 Task: Put "Image E" in and failure is - not an option in Landscape of Adrenaline Trailer
Action: Mouse pressed left at (164, 75)
Screenshot: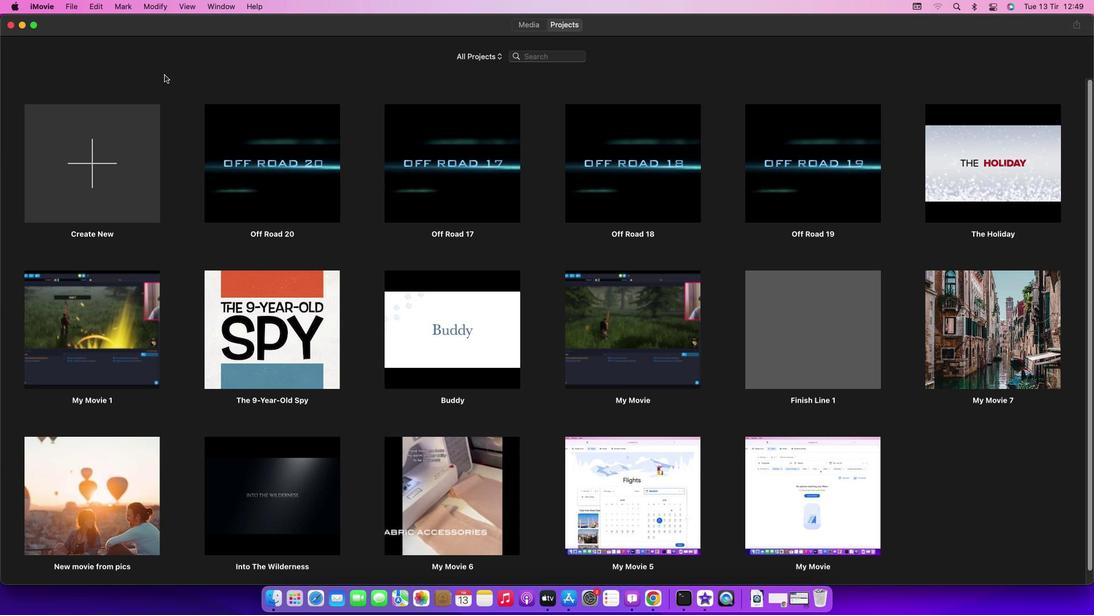 
Action: Mouse moved to (68, 8)
Screenshot: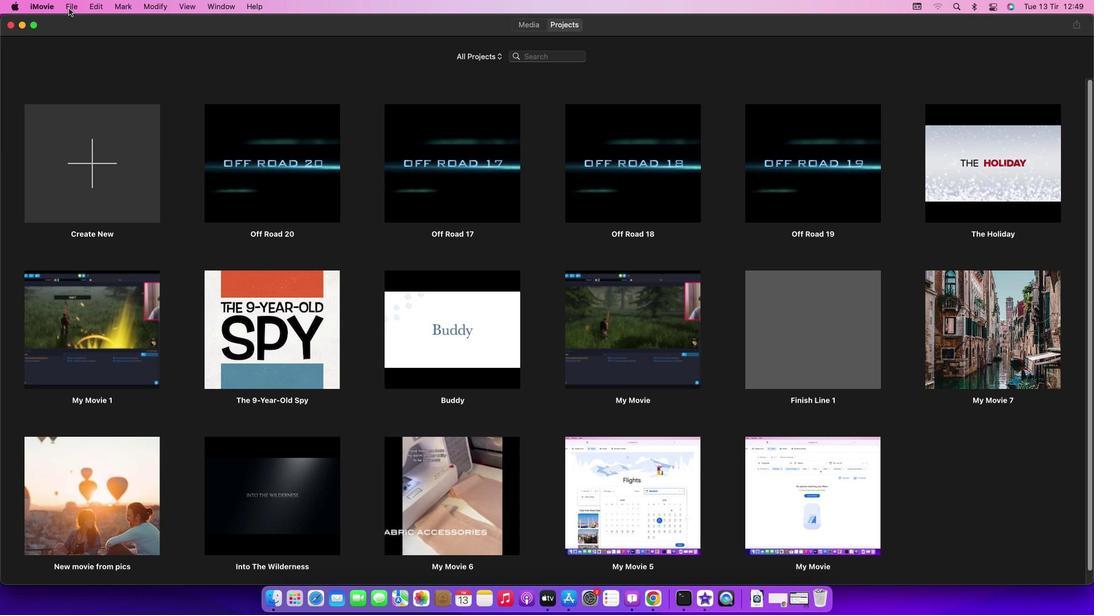 
Action: Mouse pressed left at (68, 8)
Screenshot: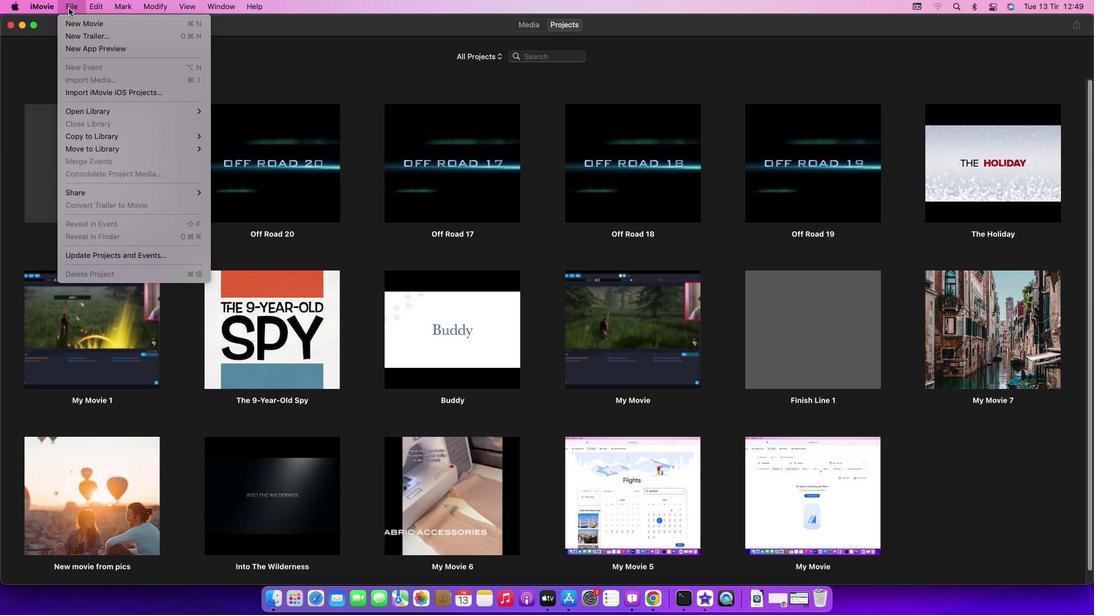 
Action: Mouse moved to (96, 35)
Screenshot: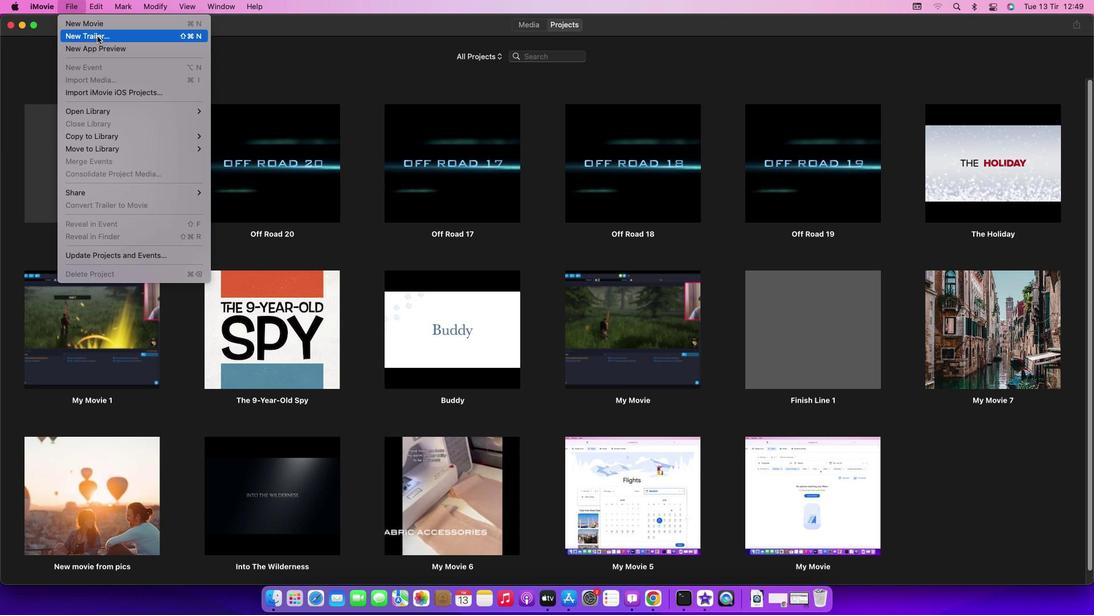 
Action: Mouse pressed left at (96, 35)
Screenshot: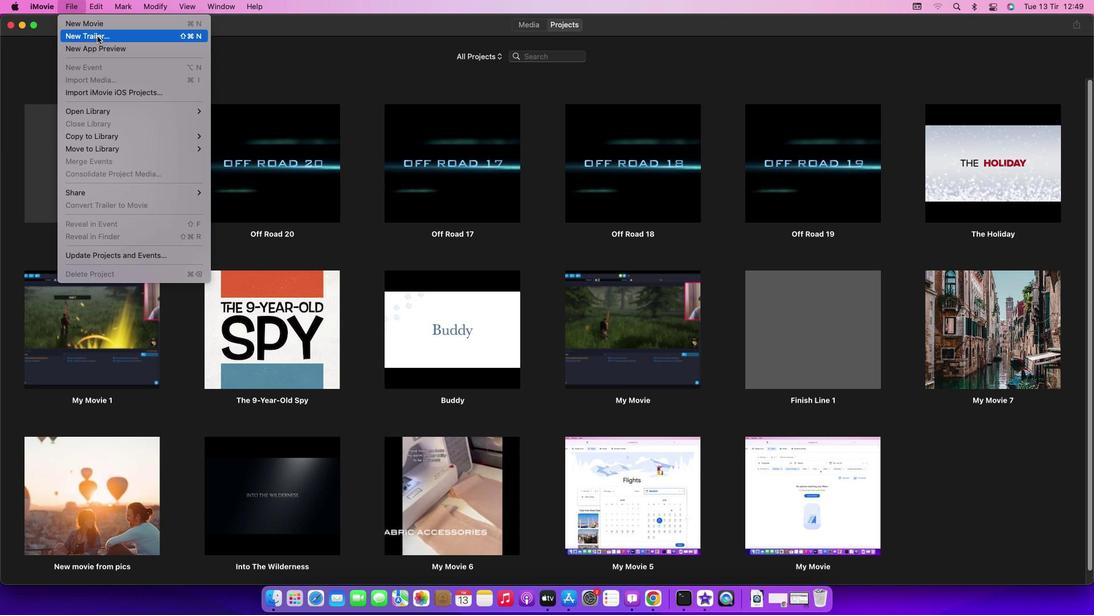 
Action: Mouse moved to (640, 323)
Screenshot: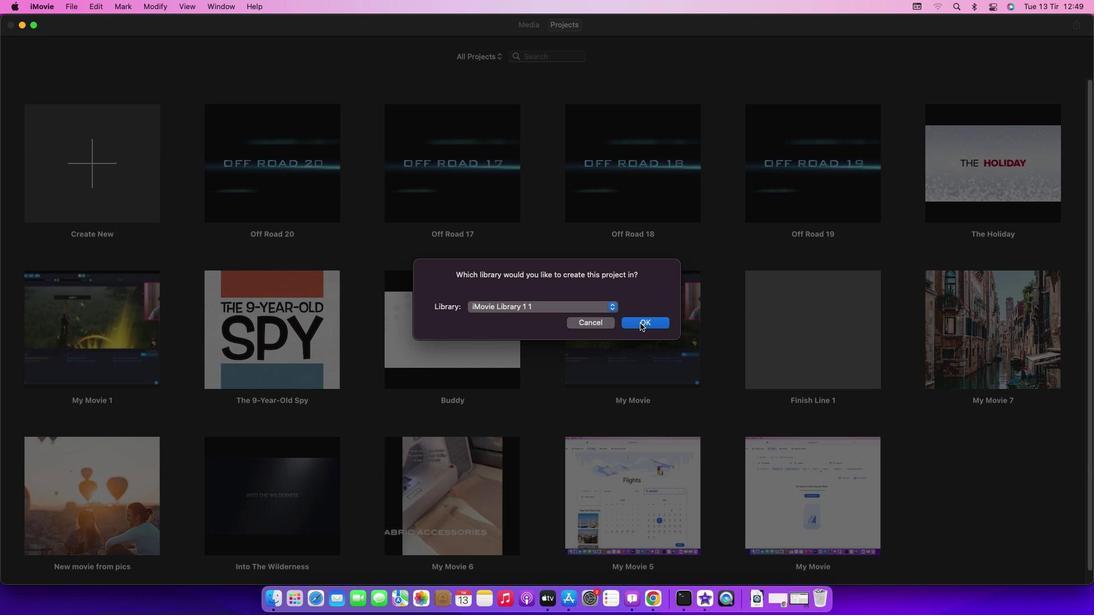 
Action: Mouse pressed left at (640, 323)
Screenshot: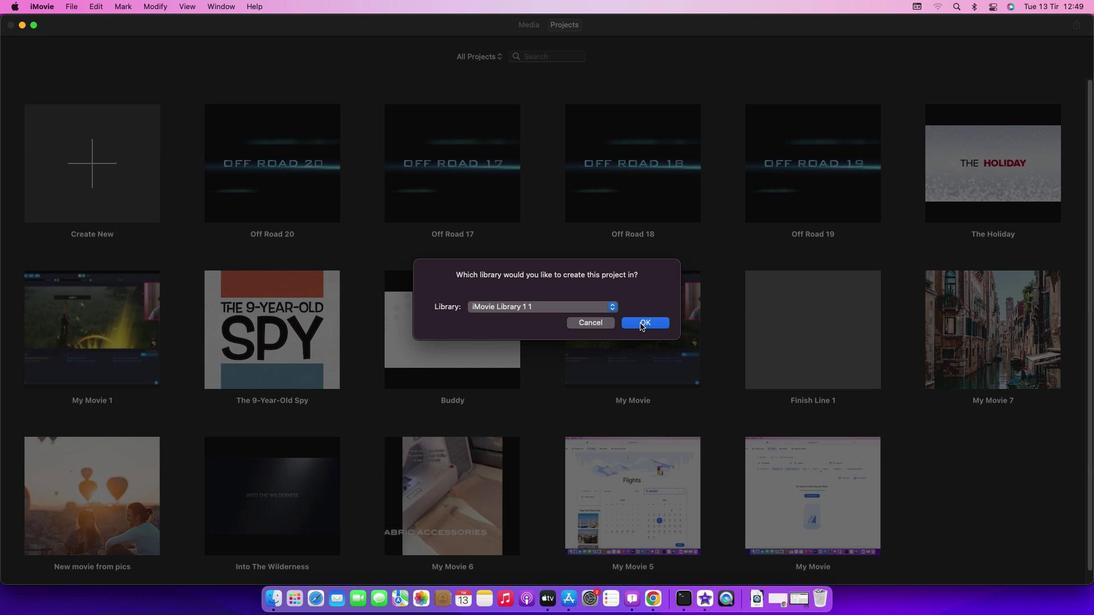 
Action: Mouse moved to (557, 249)
Screenshot: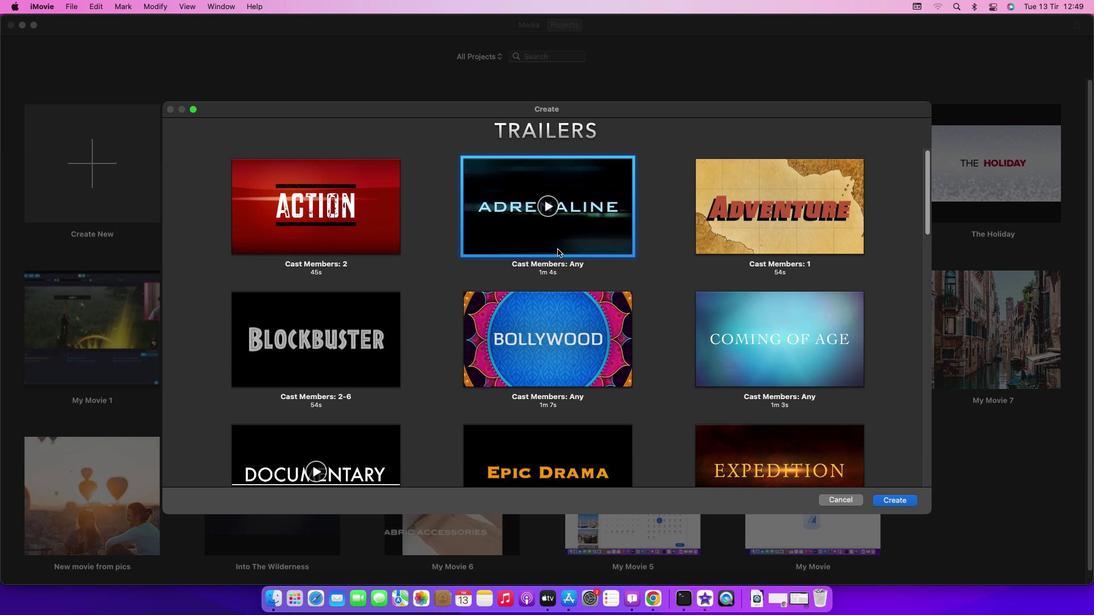 
Action: Mouse pressed left at (557, 249)
Screenshot: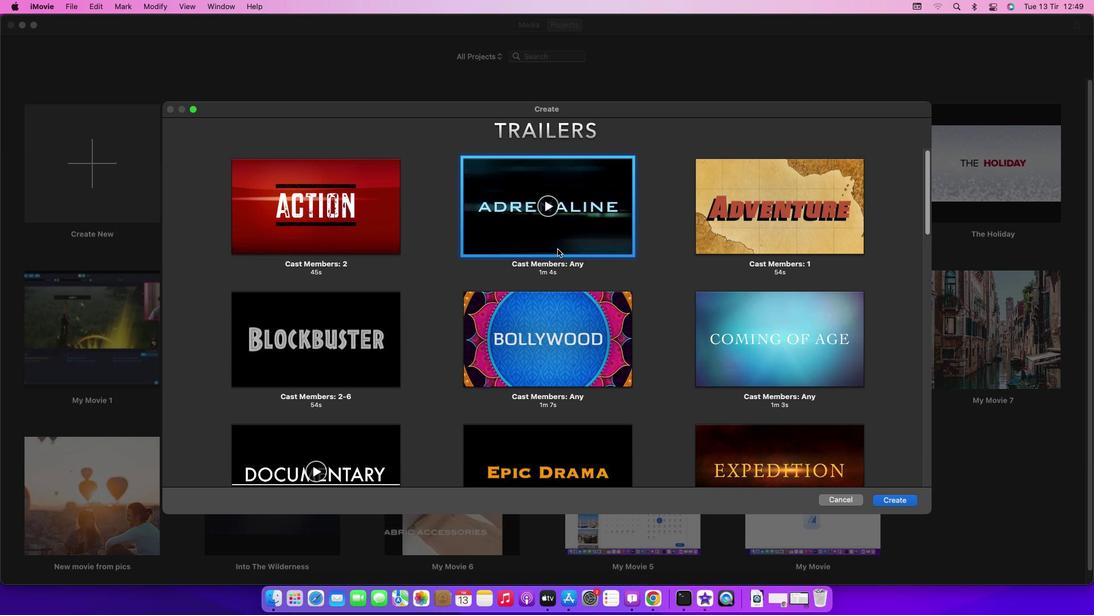 
Action: Mouse moved to (899, 500)
Screenshot: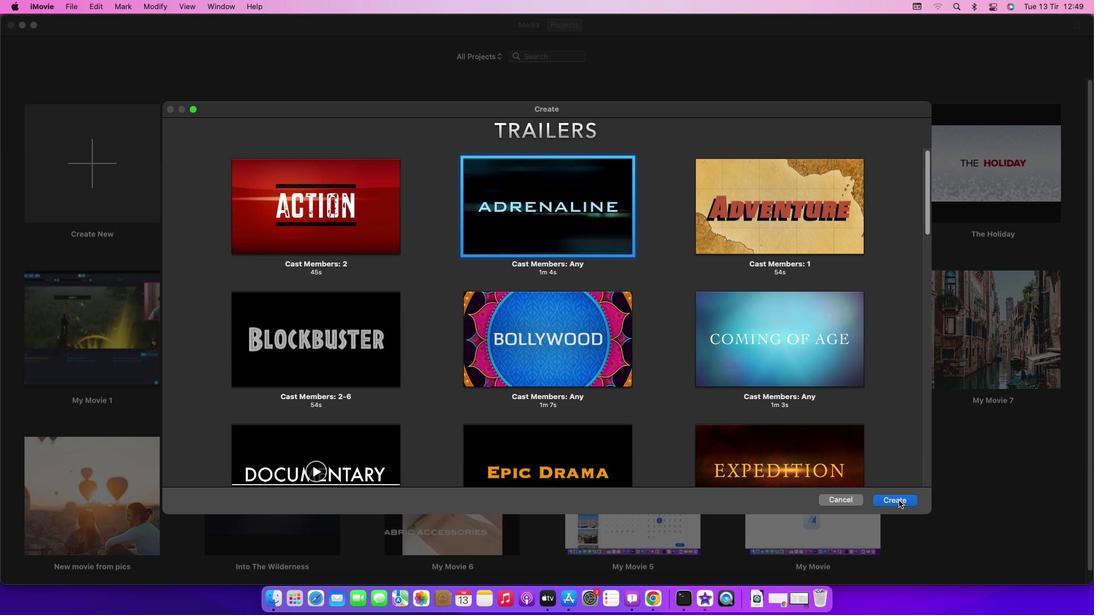 
Action: Mouse pressed left at (899, 500)
Screenshot: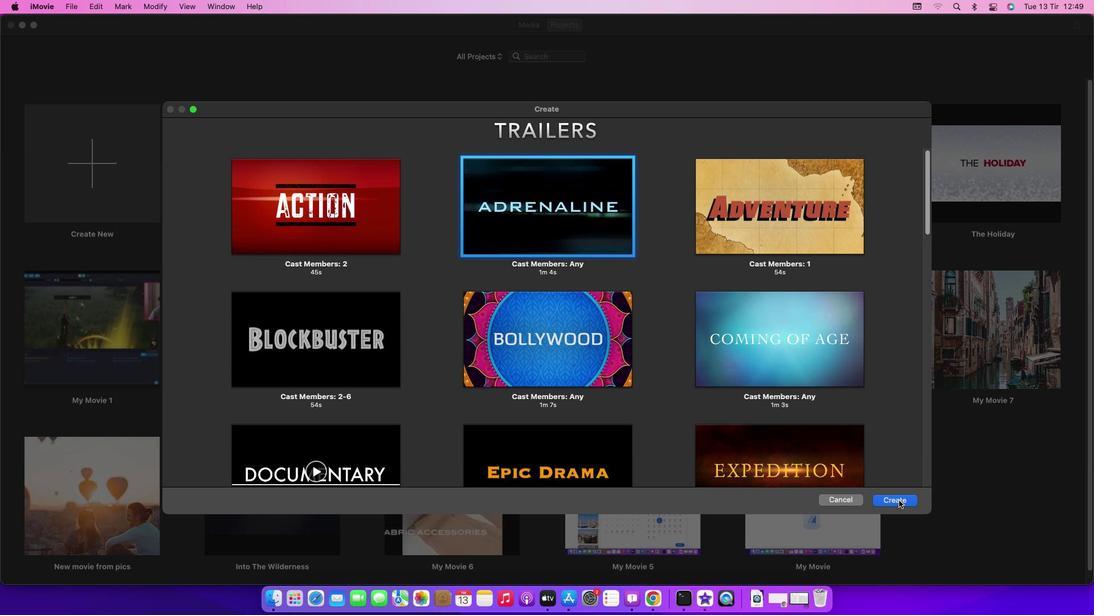 
Action: Mouse moved to (541, 338)
Screenshot: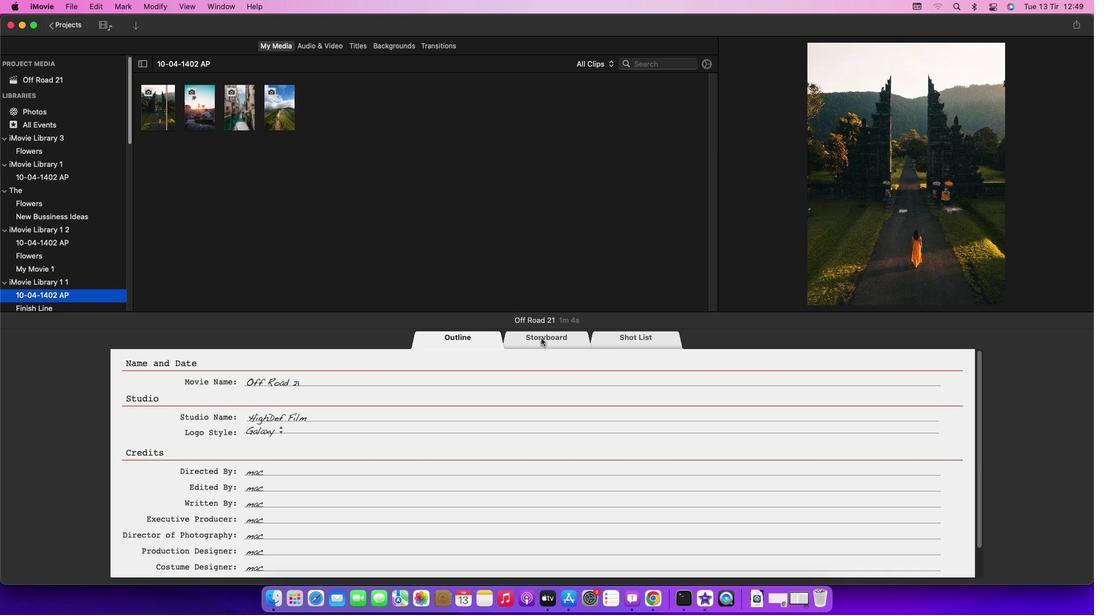 
Action: Mouse pressed left at (541, 338)
Screenshot: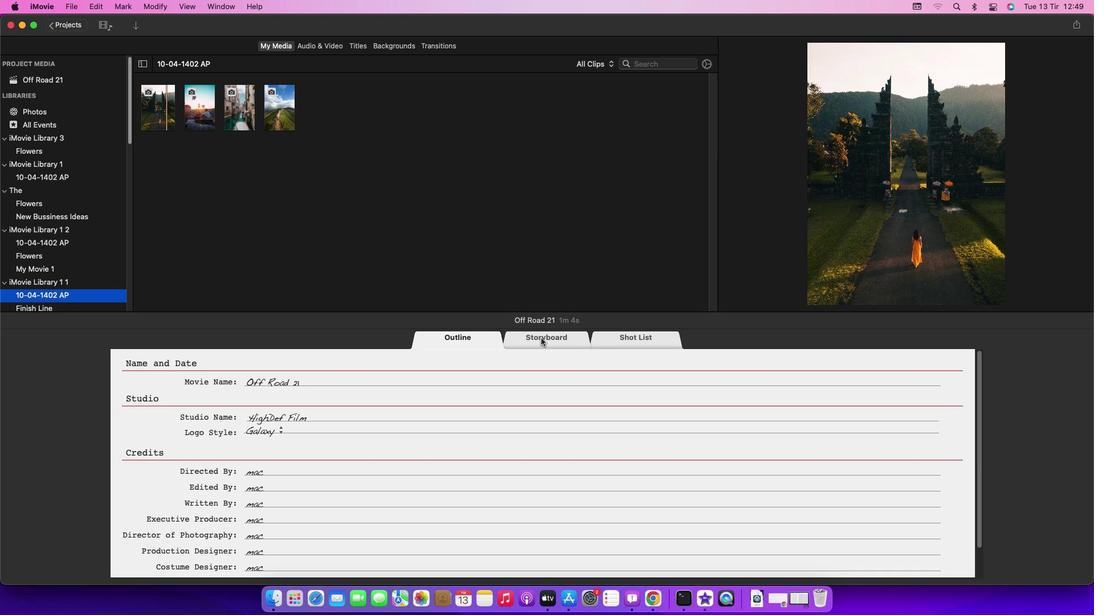 
Action: Mouse pressed left at (541, 338)
Screenshot: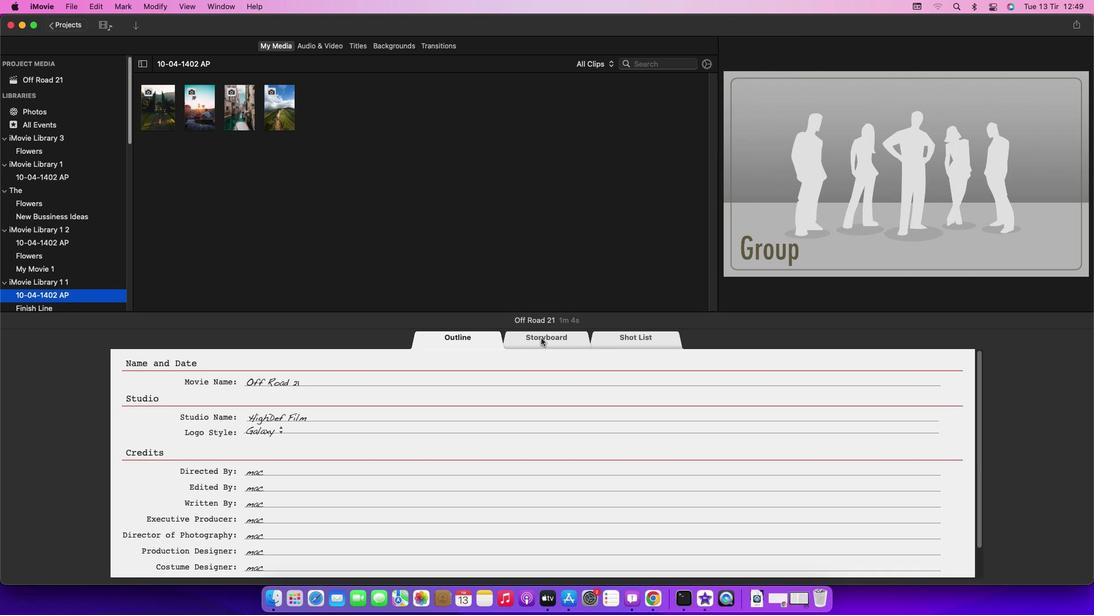 
Action: Mouse moved to (471, 439)
Screenshot: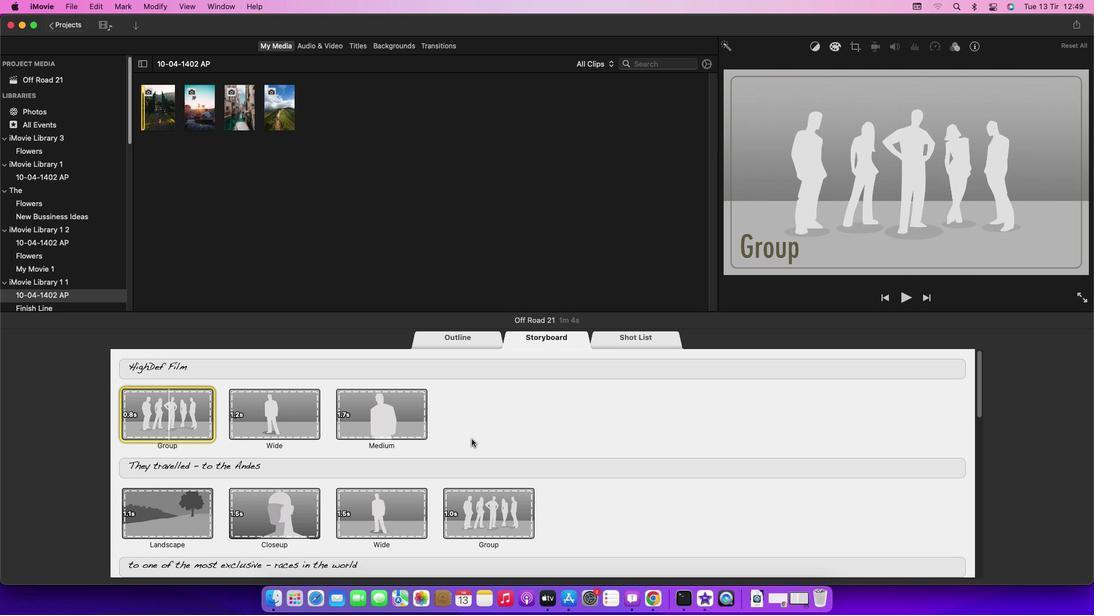
Action: Mouse scrolled (471, 439) with delta (0, 0)
Screenshot: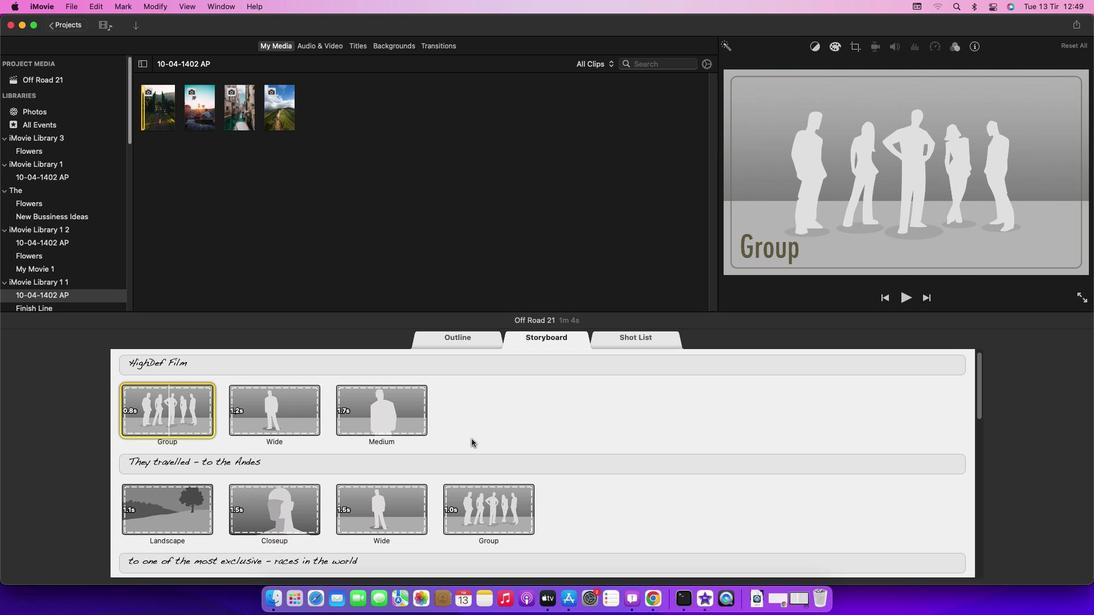
Action: Mouse scrolled (471, 439) with delta (0, 0)
Screenshot: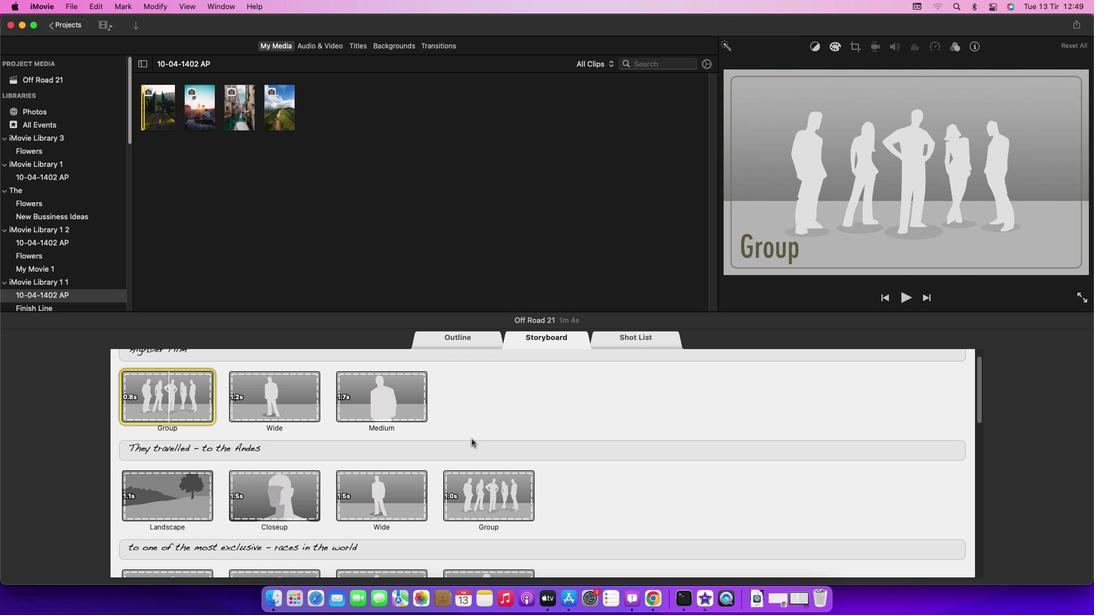 
Action: Mouse scrolled (471, 439) with delta (0, -1)
Screenshot: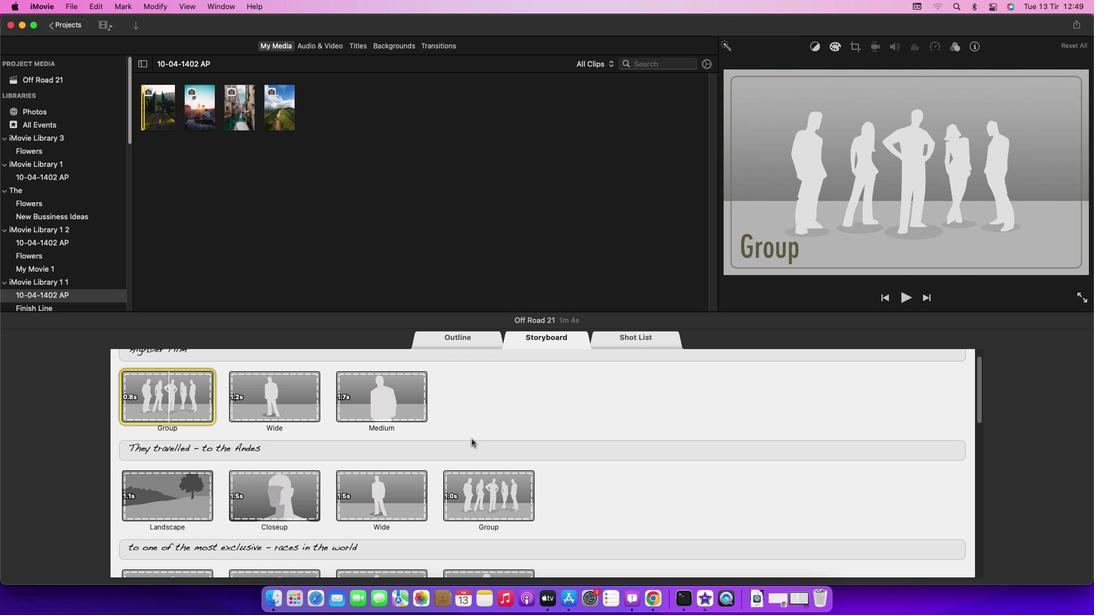 
Action: Mouse scrolled (471, 439) with delta (0, -1)
Screenshot: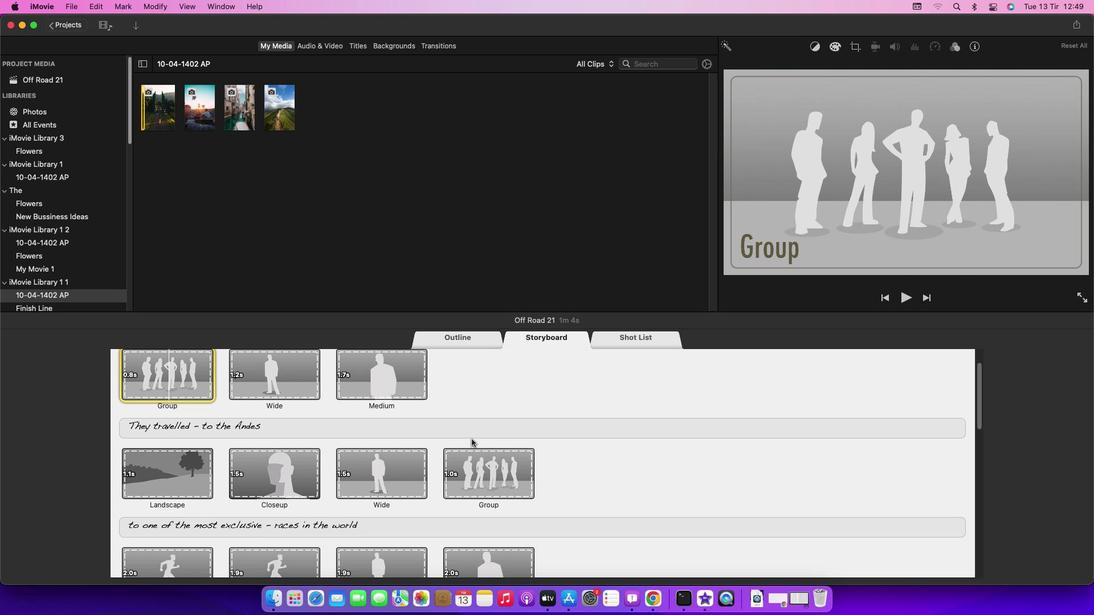 
Action: Mouse scrolled (471, 439) with delta (0, 0)
Screenshot: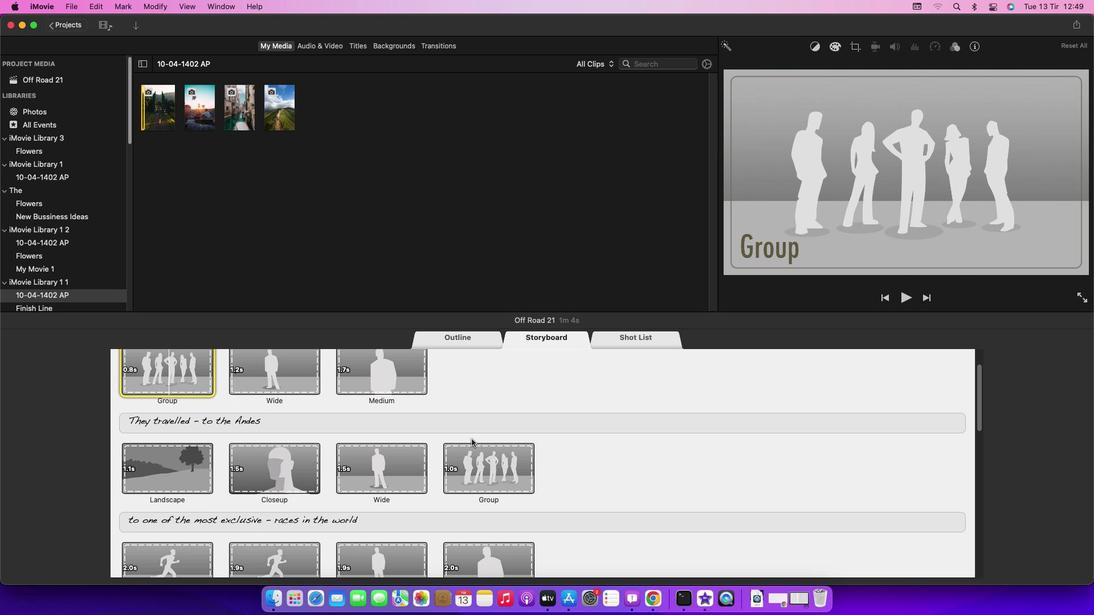 
Action: Mouse scrolled (471, 439) with delta (0, 0)
Screenshot: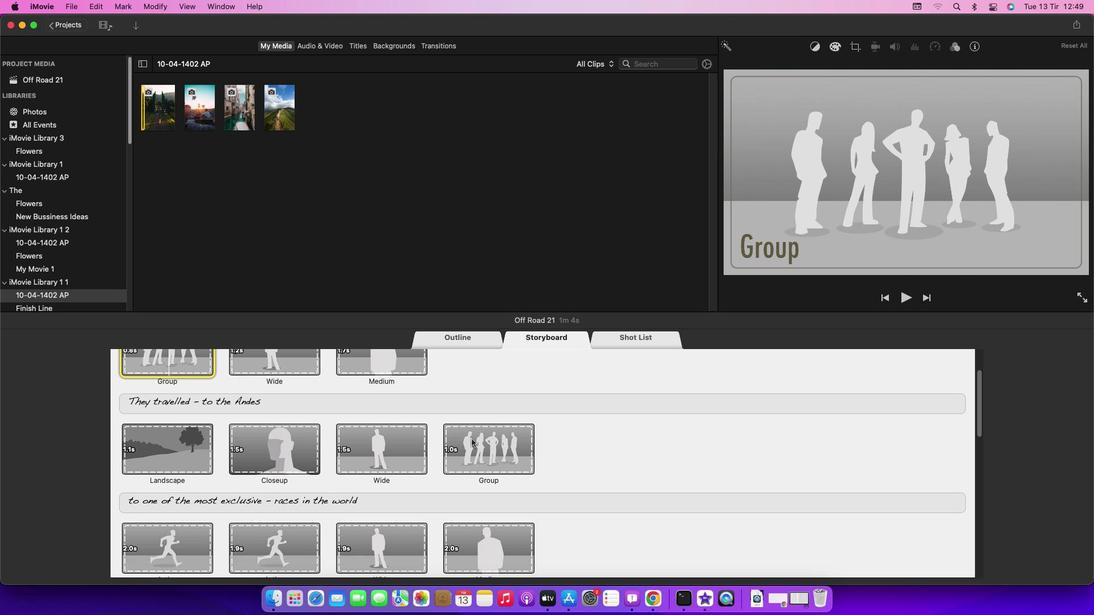 
Action: Mouse scrolled (471, 439) with delta (0, -1)
Screenshot: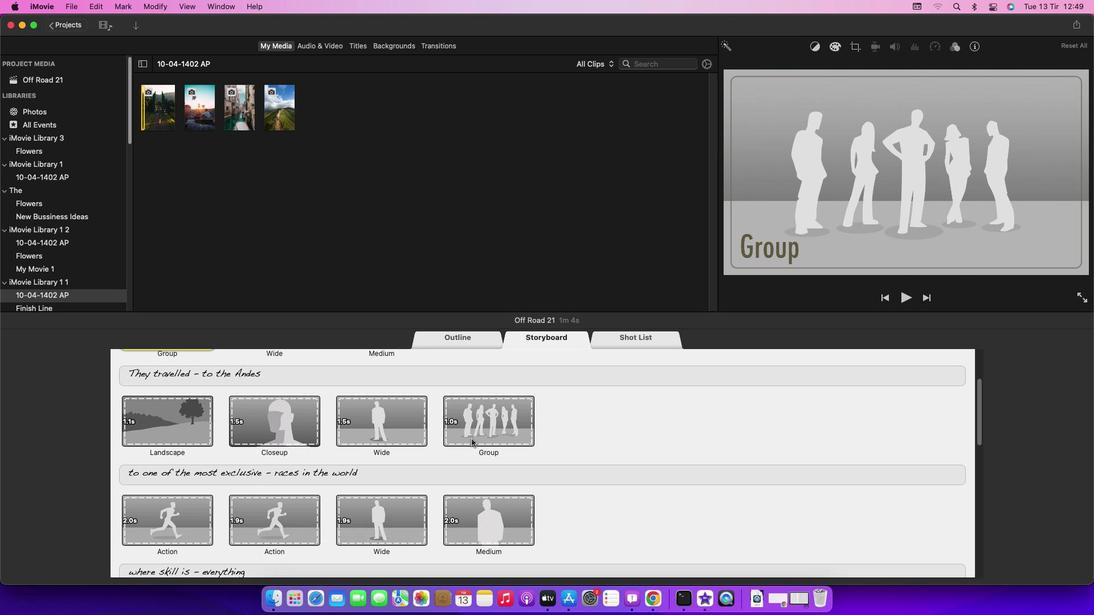 
Action: Mouse scrolled (471, 439) with delta (0, -2)
Screenshot: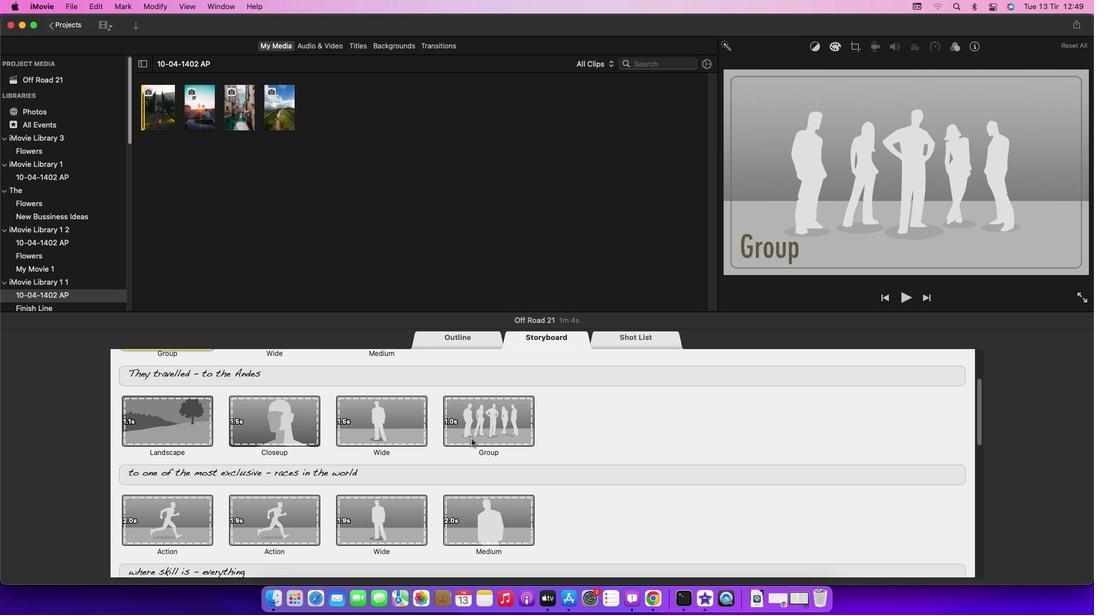 
Action: Mouse scrolled (471, 439) with delta (0, 0)
Screenshot: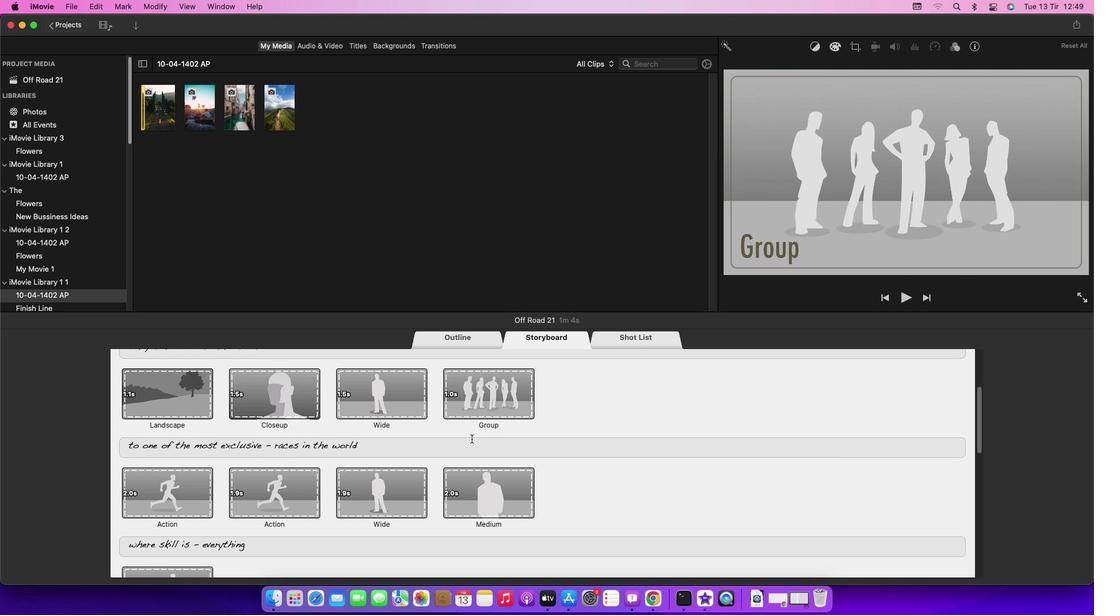 
Action: Mouse scrolled (471, 439) with delta (0, 0)
Screenshot: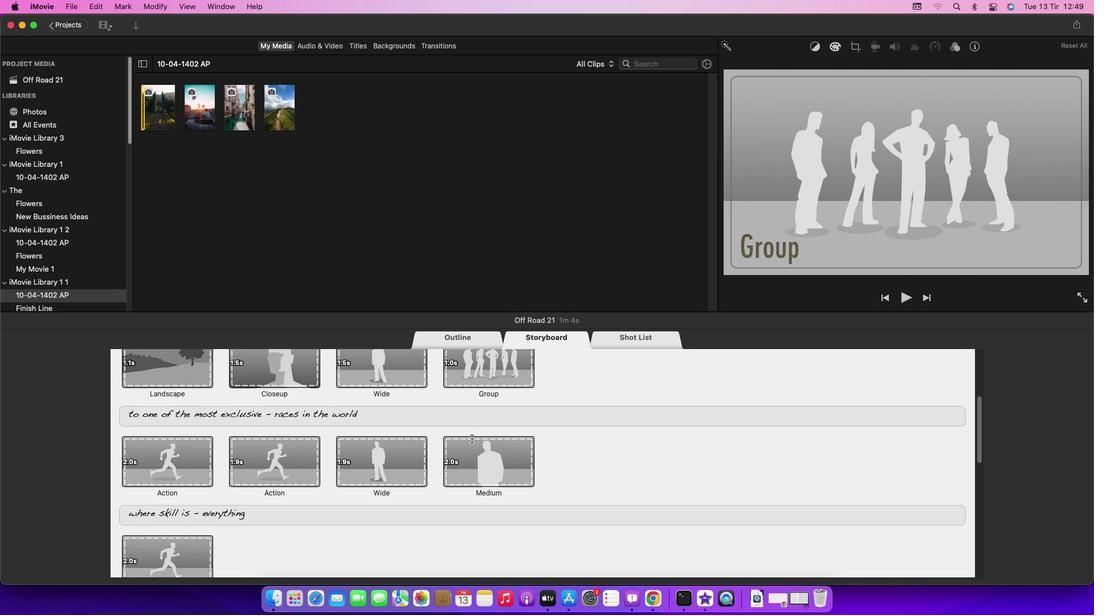 
Action: Mouse scrolled (471, 439) with delta (0, -1)
Screenshot: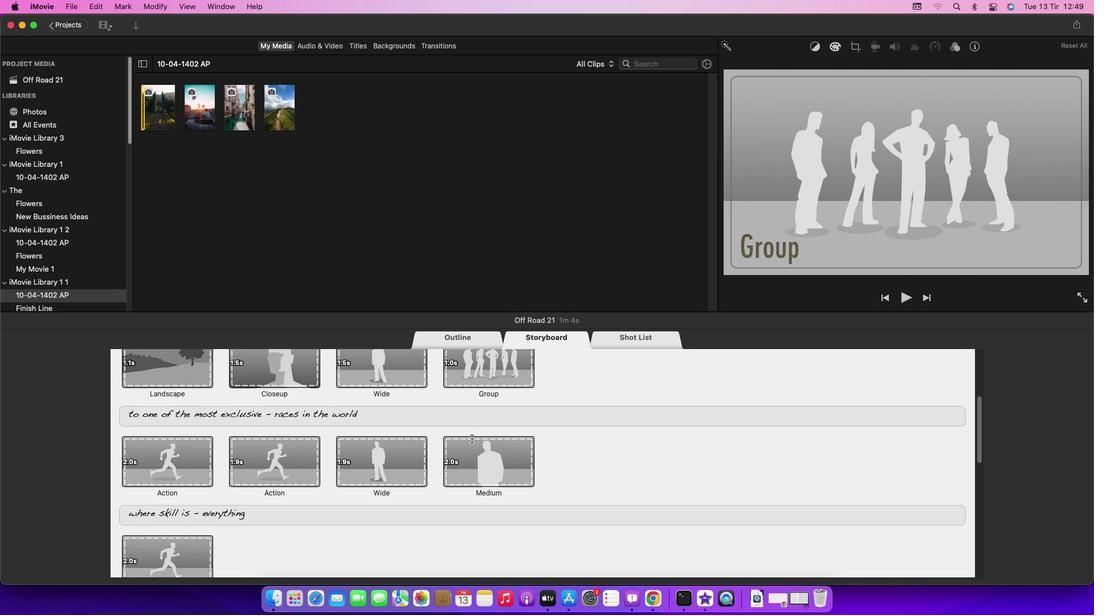 
Action: Mouse scrolled (471, 439) with delta (0, -2)
Screenshot: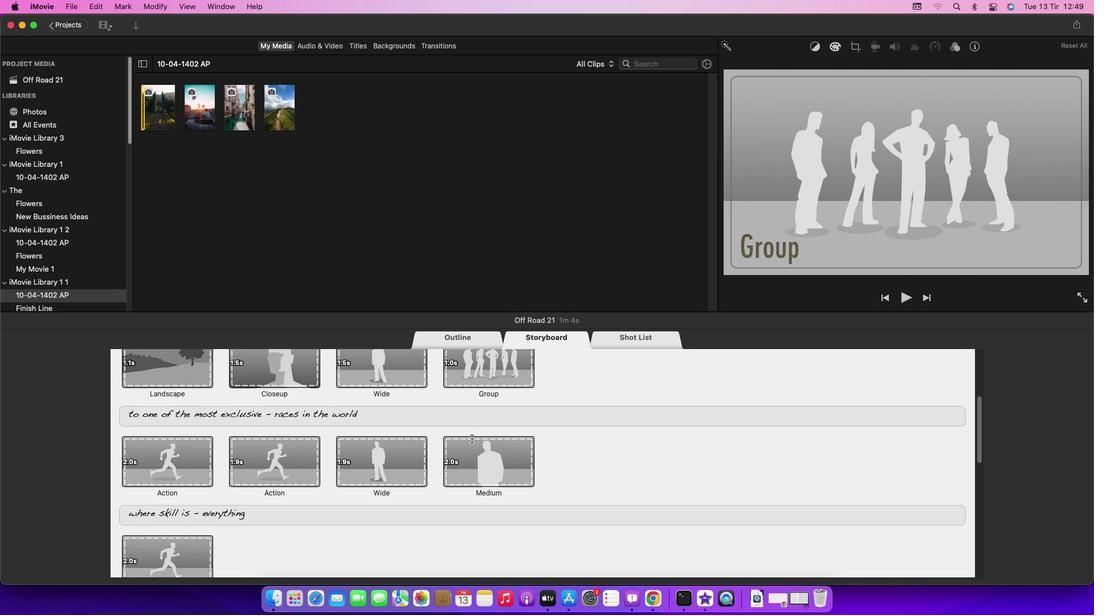 
Action: Mouse scrolled (471, 439) with delta (0, -2)
Screenshot: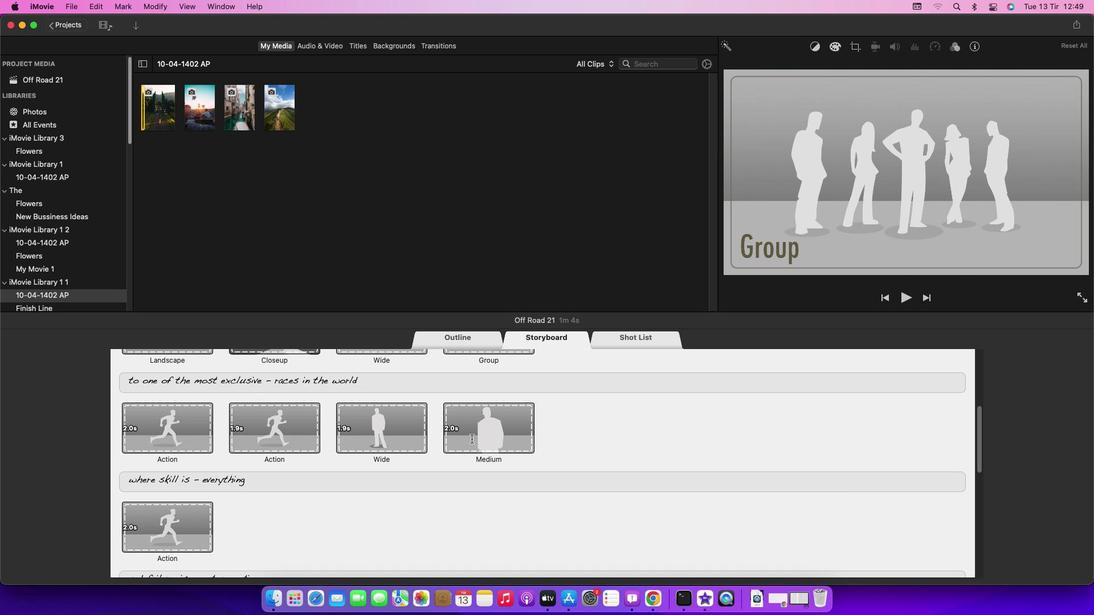 
Action: Mouse scrolled (471, 439) with delta (0, 0)
Screenshot: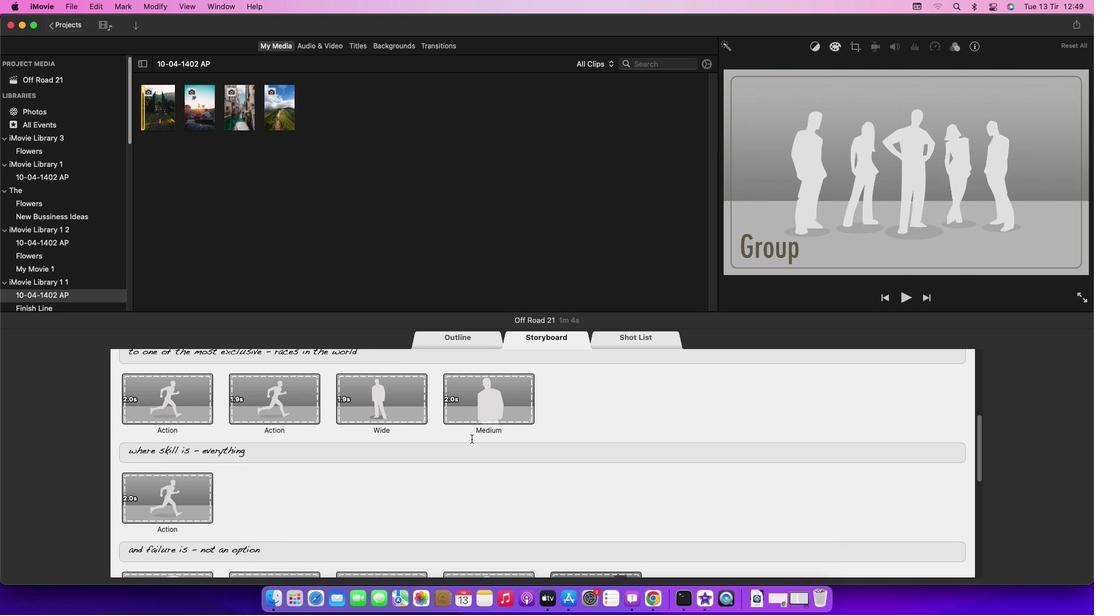 
Action: Mouse scrolled (471, 439) with delta (0, 0)
Screenshot: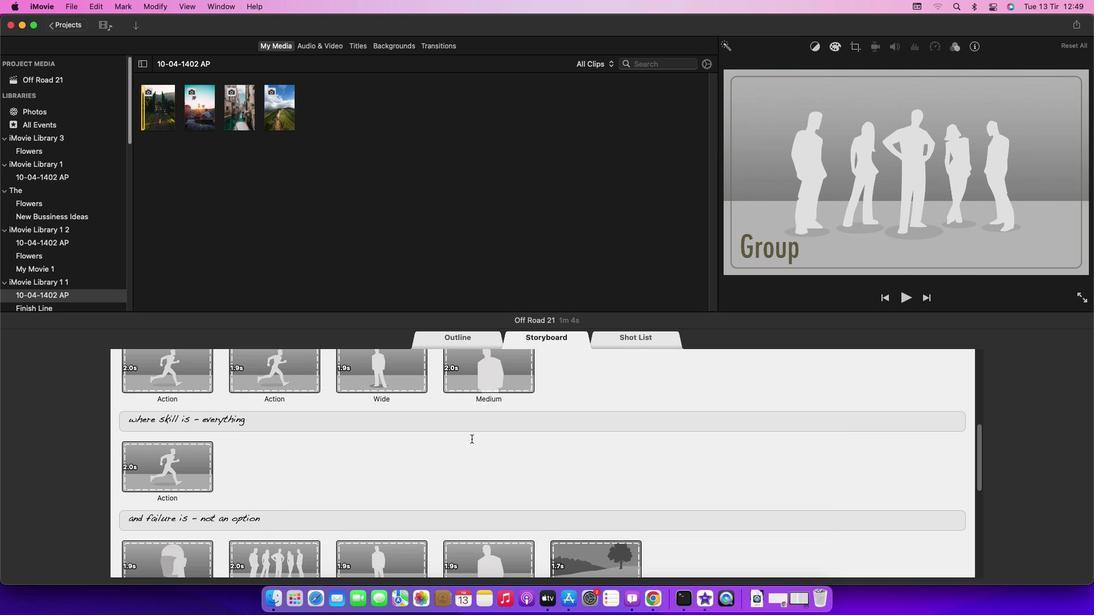
Action: Mouse scrolled (471, 439) with delta (0, -1)
Screenshot: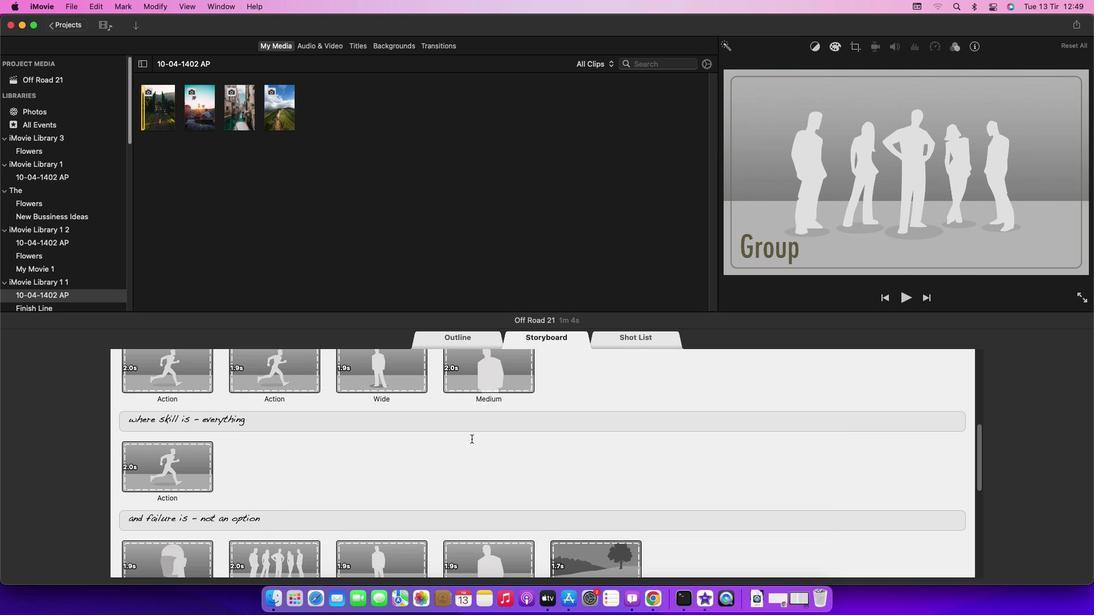 
Action: Mouse scrolled (471, 439) with delta (0, -2)
Screenshot: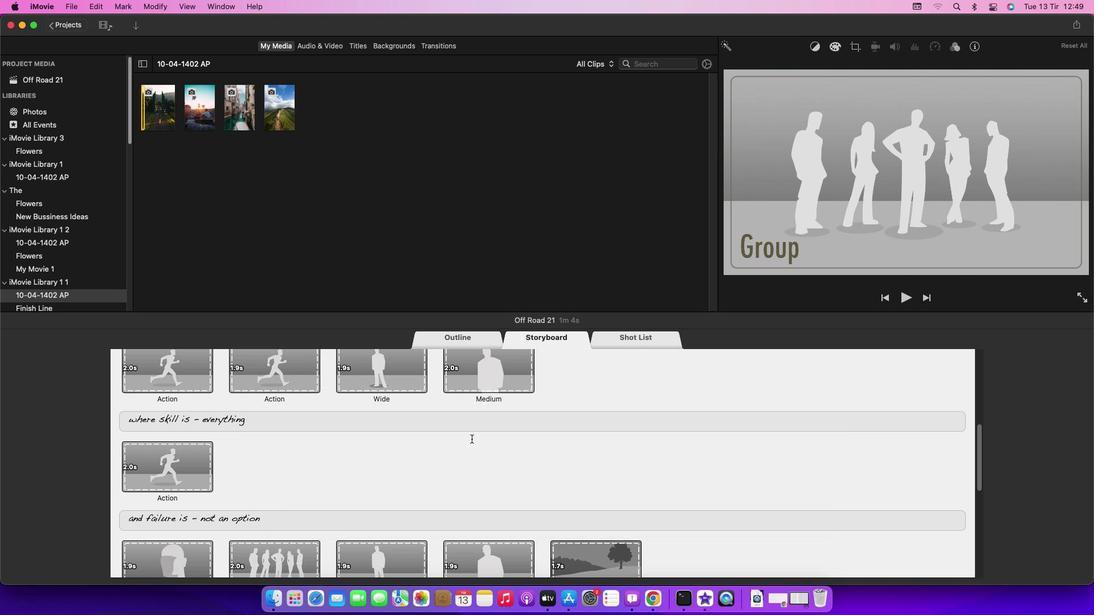 
Action: Mouse scrolled (471, 439) with delta (0, -2)
Screenshot: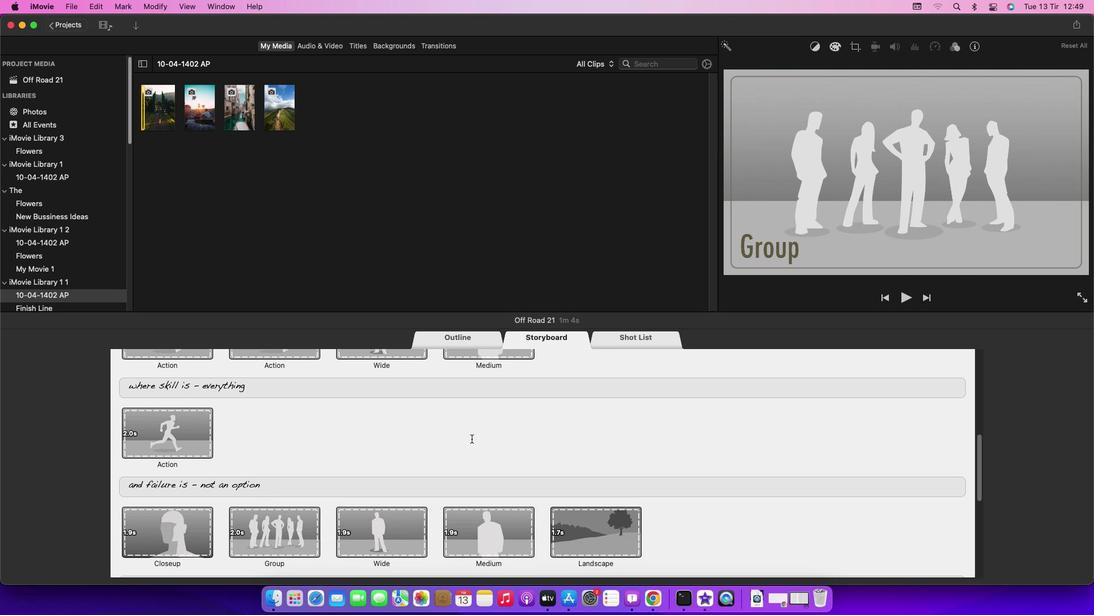 
Action: Mouse scrolled (471, 439) with delta (0, 0)
Screenshot: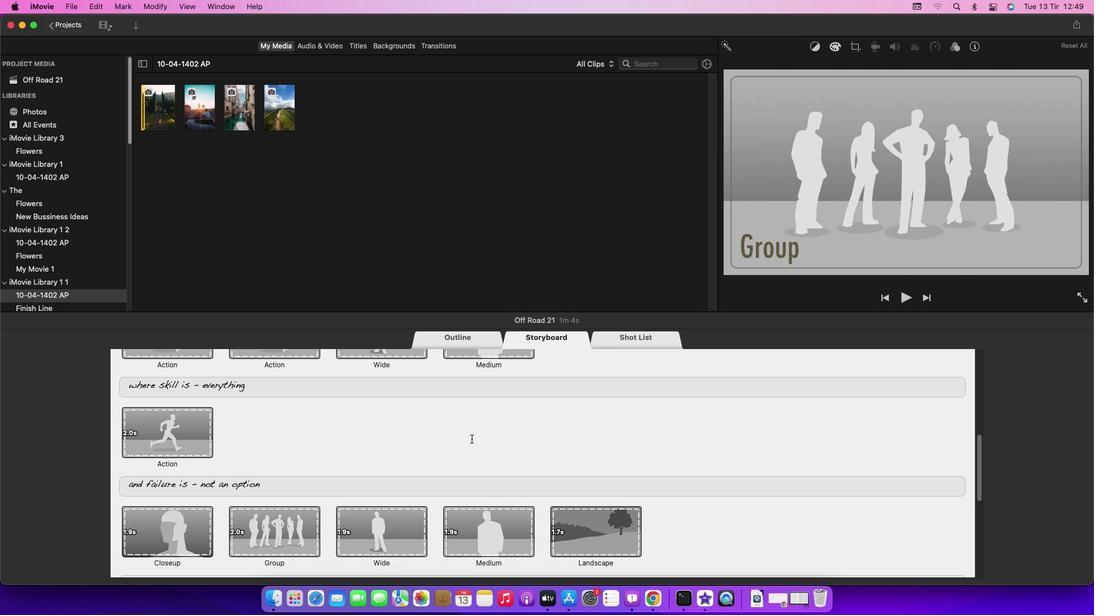 
Action: Mouse scrolled (471, 439) with delta (0, 0)
Screenshot: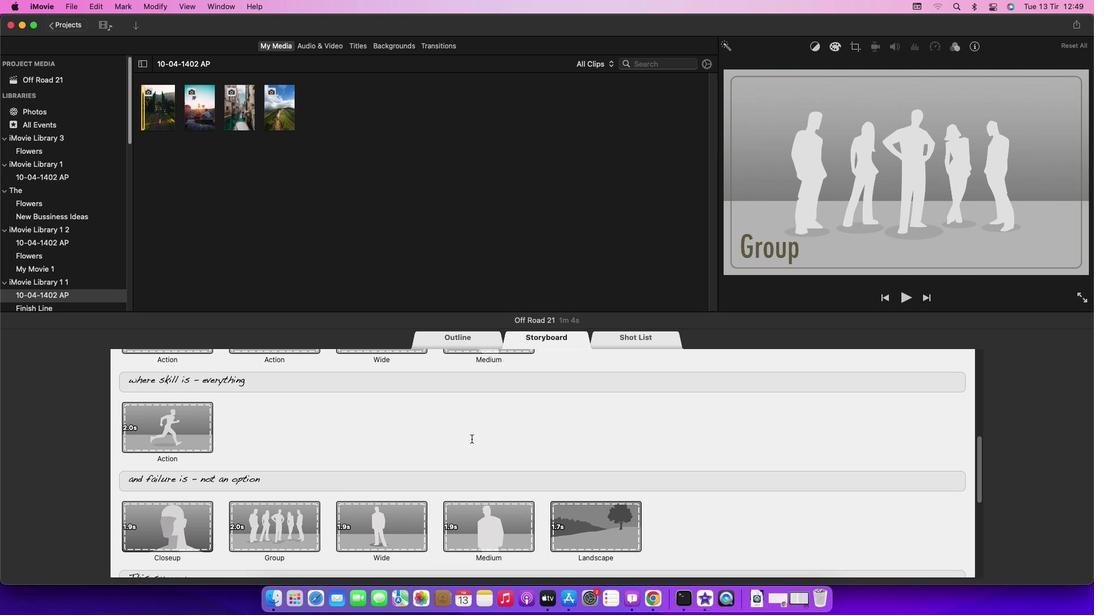 
Action: Mouse scrolled (471, 439) with delta (0, 0)
Screenshot: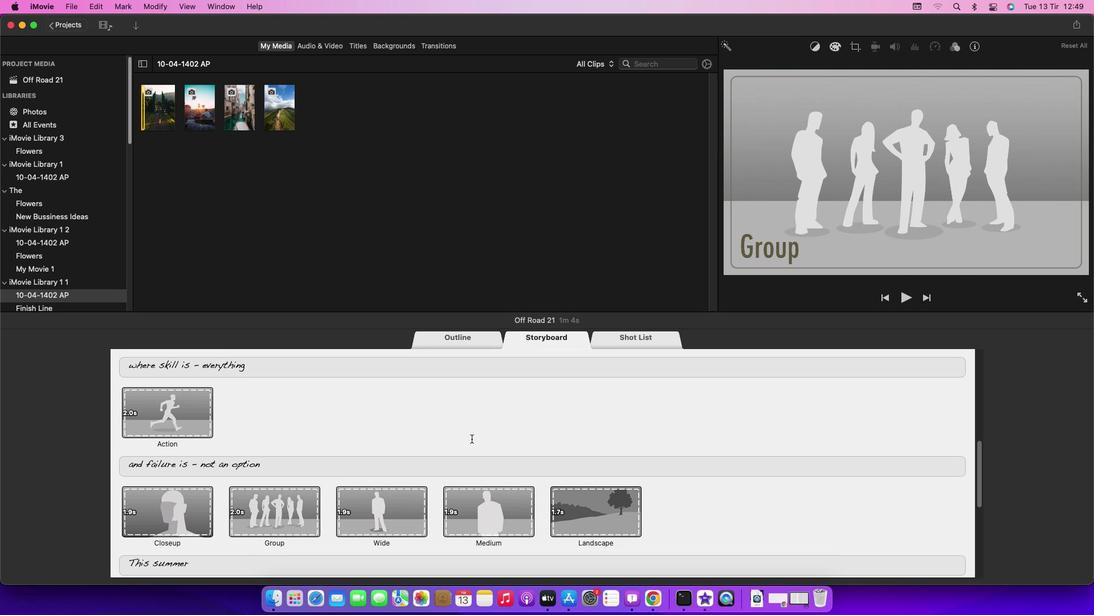 
Action: Mouse scrolled (471, 439) with delta (0, -1)
Screenshot: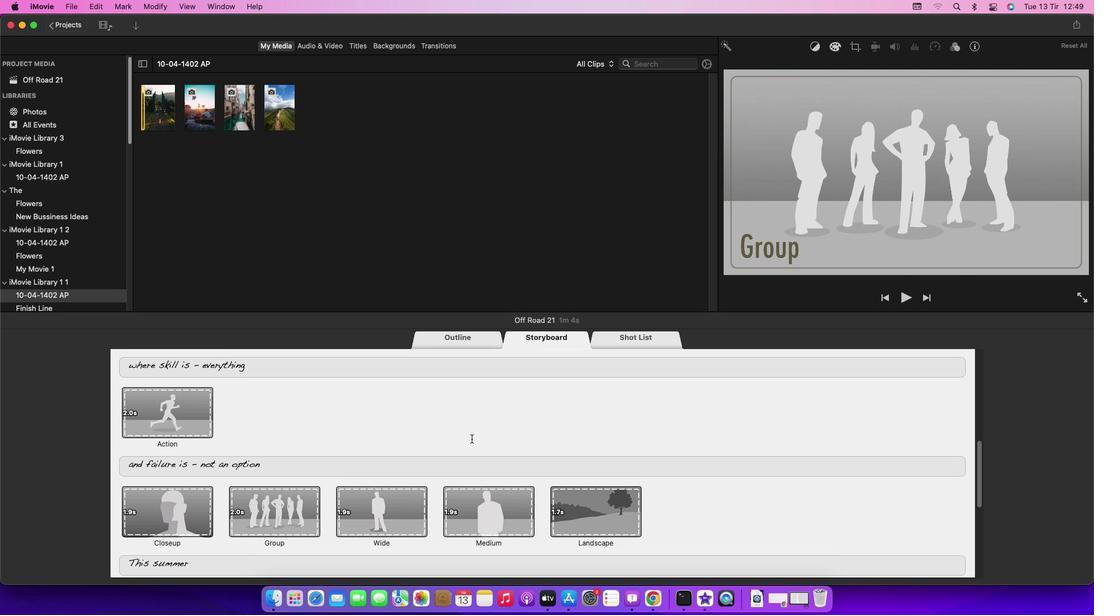 
Action: Mouse moved to (611, 515)
Screenshot: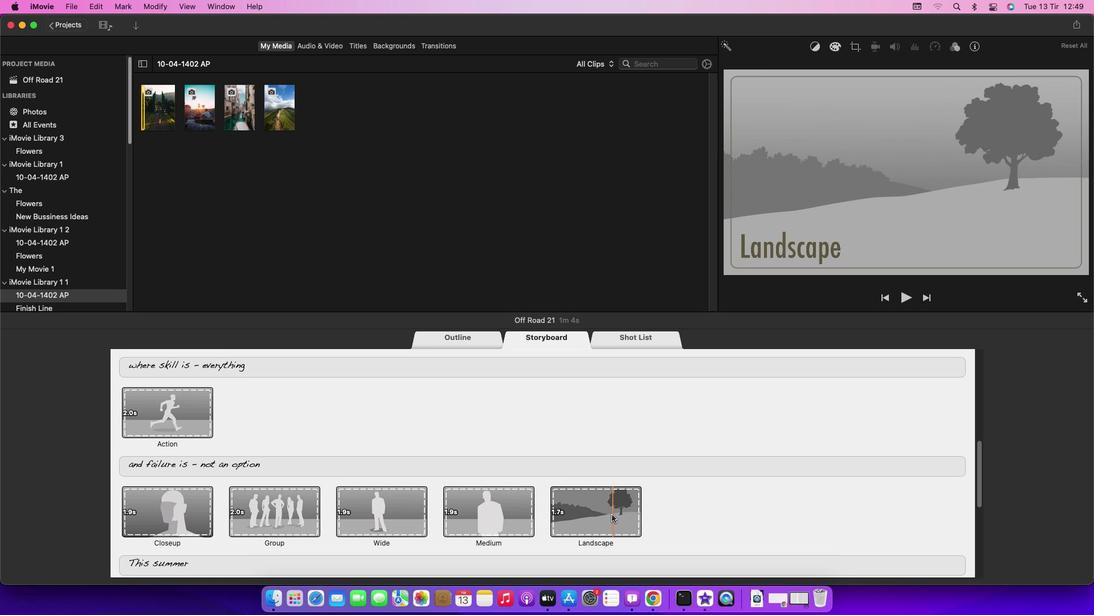 
Action: Mouse pressed left at (611, 515)
Screenshot: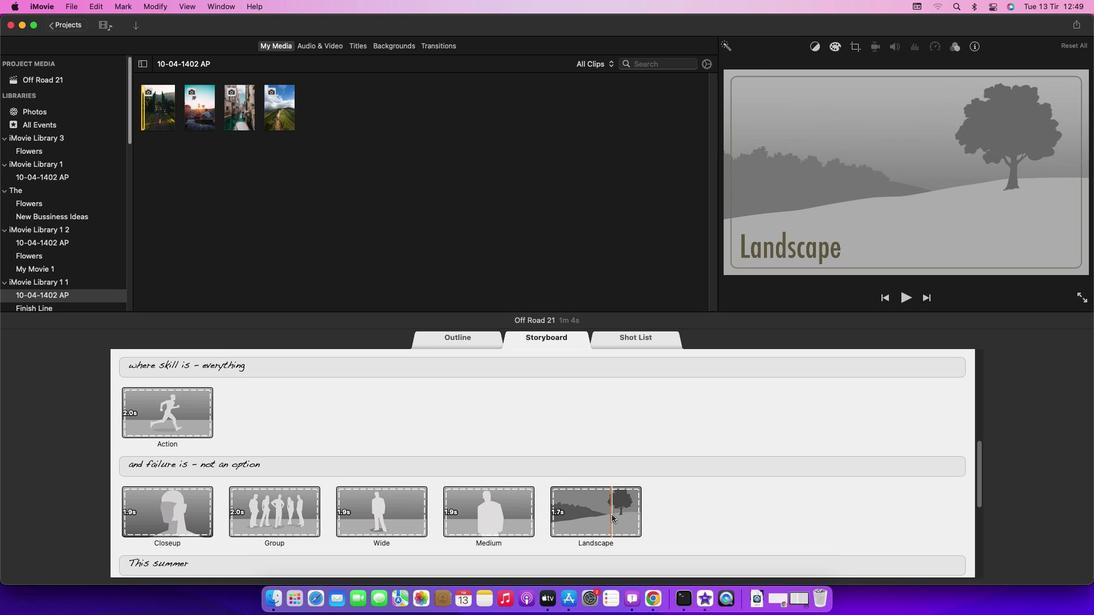 
Action: Mouse moved to (139, 24)
Screenshot: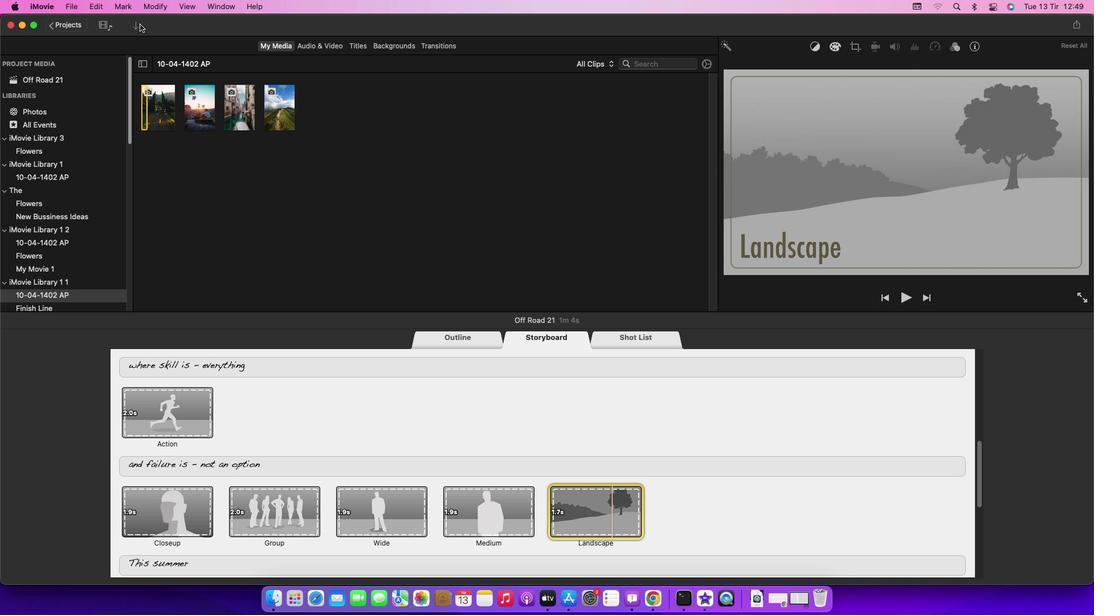 
Action: Mouse pressed left at (139, 24)
Screenshot: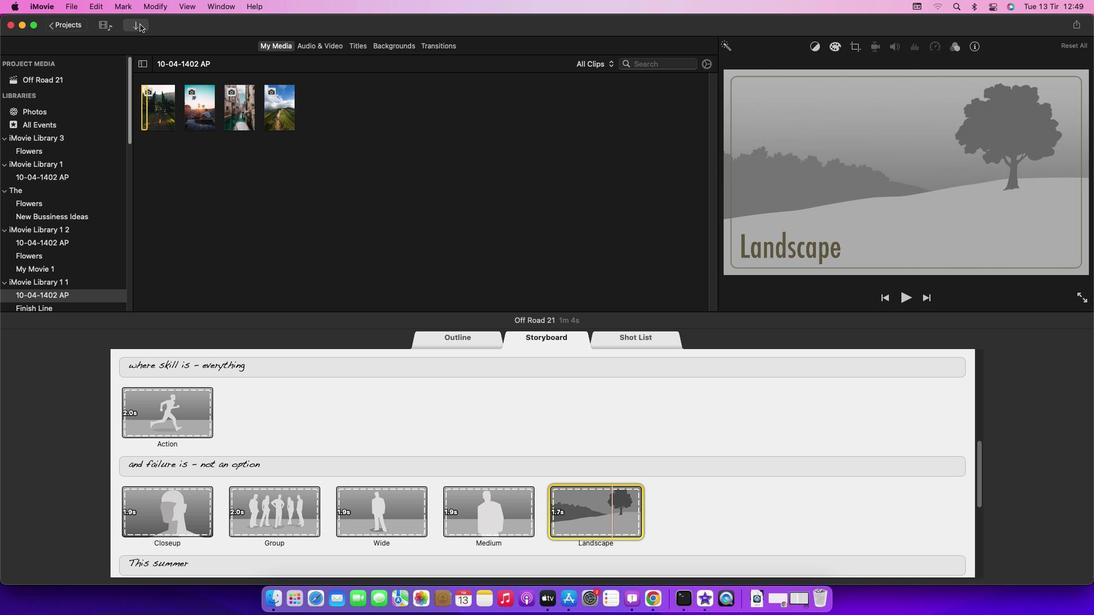 
Action: Mouse moved to (357, 360)
Screenshot: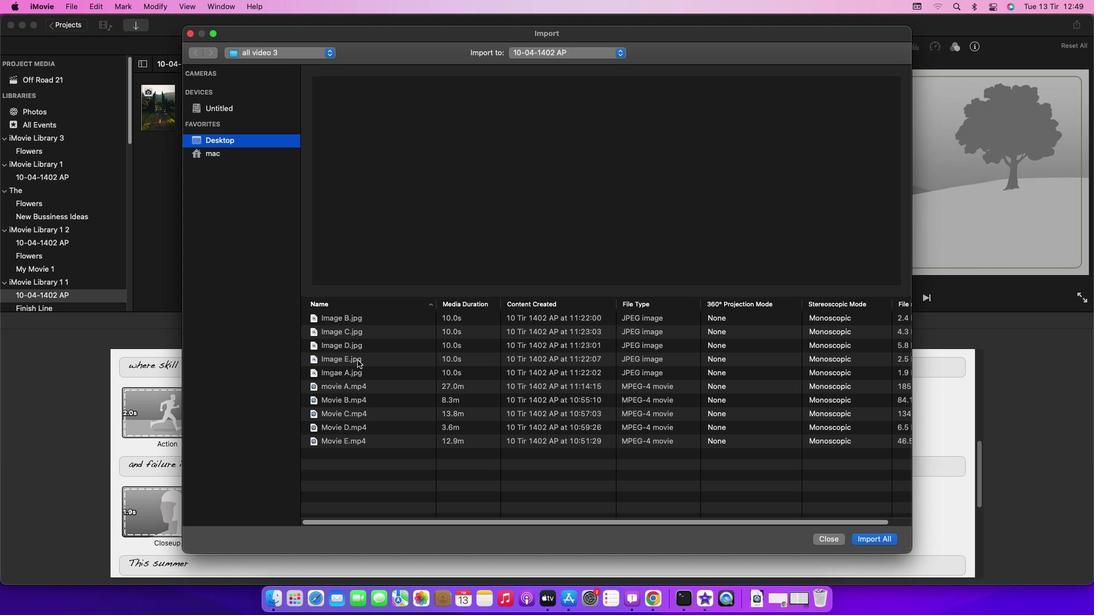 
Action: Mouse pressed left at (357, 360)
Screenshot: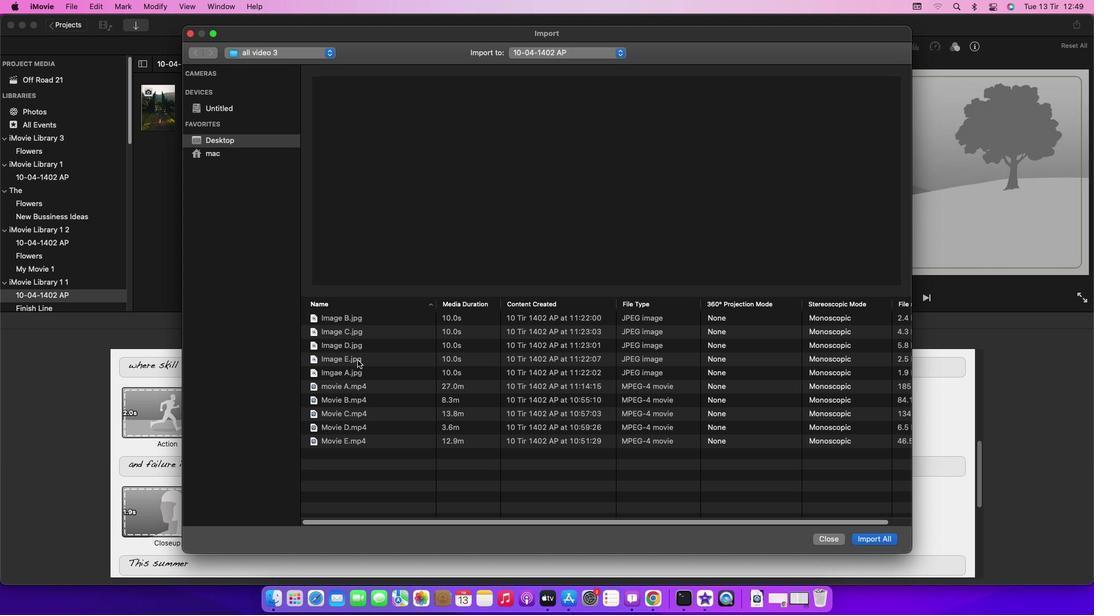 
Action: Mouse moved to (863, 539)
Screenshot: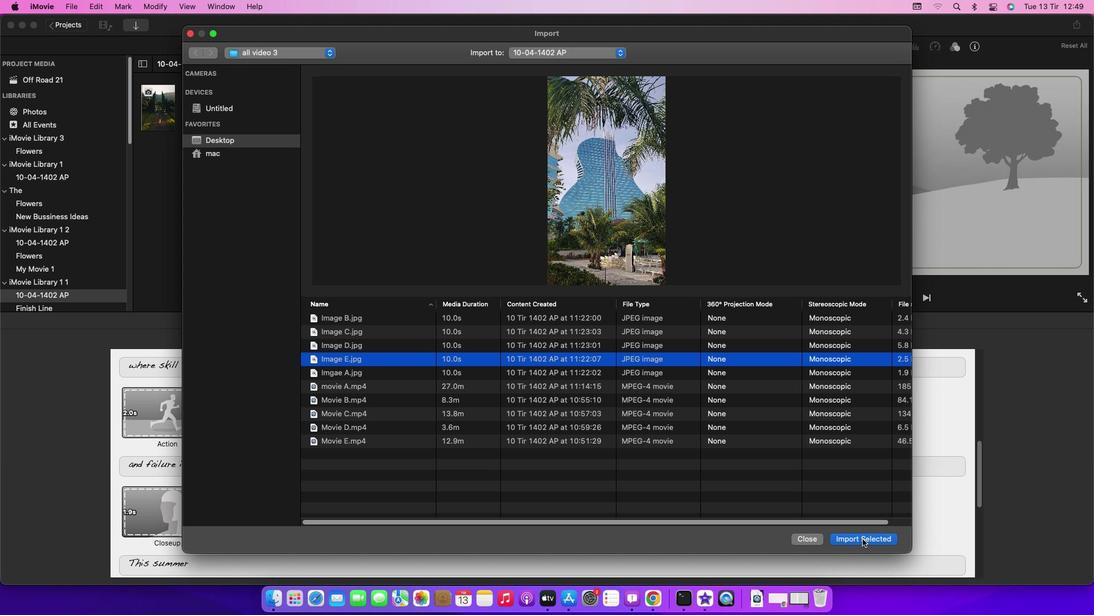
Action: Mouse pressed left at (863, 539)
Screenshot: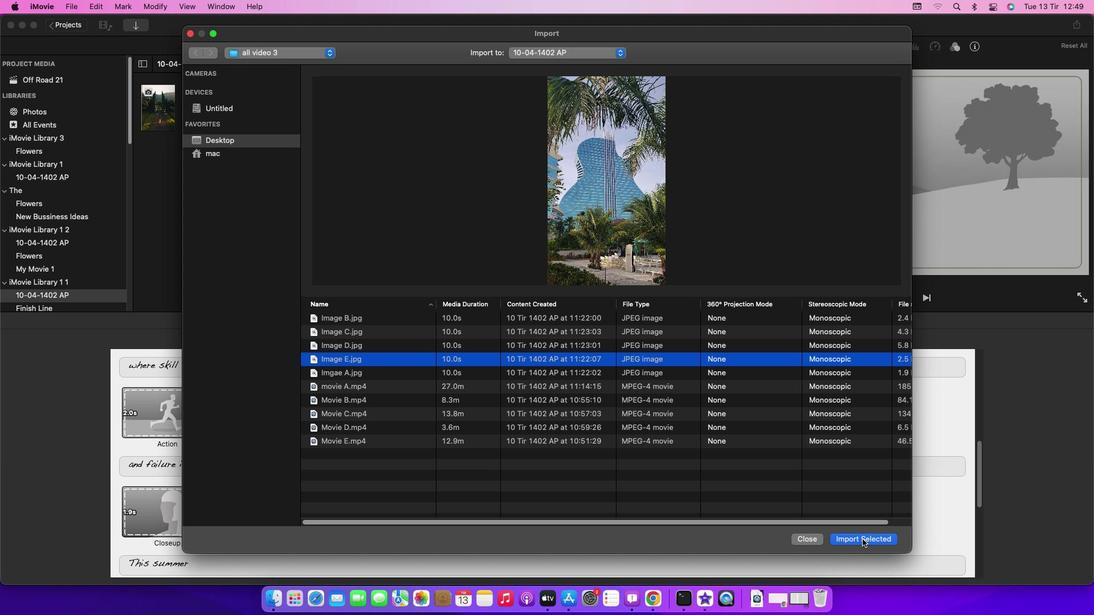 
Action: Mouse moved to (234, 118)
Screenshot: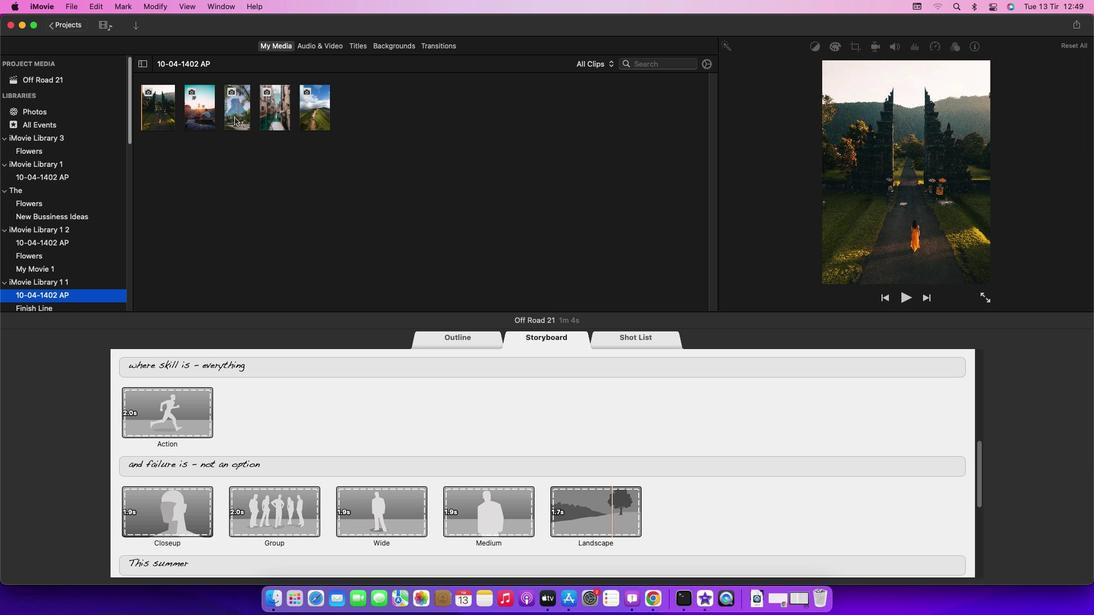 
Action: Mouse pressed left at (234, 118)
Screenshot: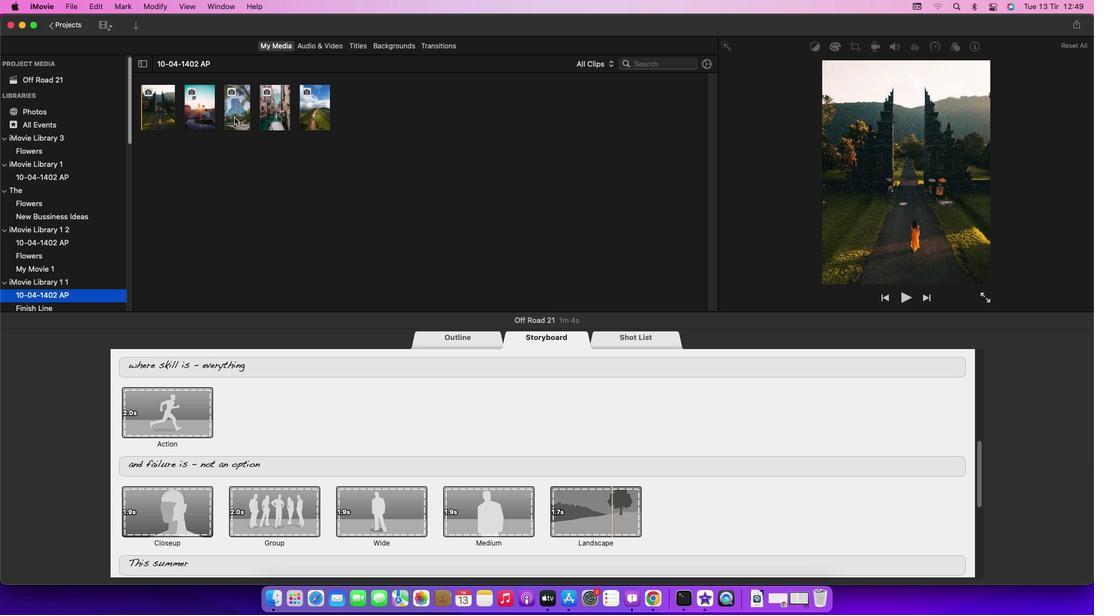 
Action: Mouse moved to (624, 508)
Screenshot: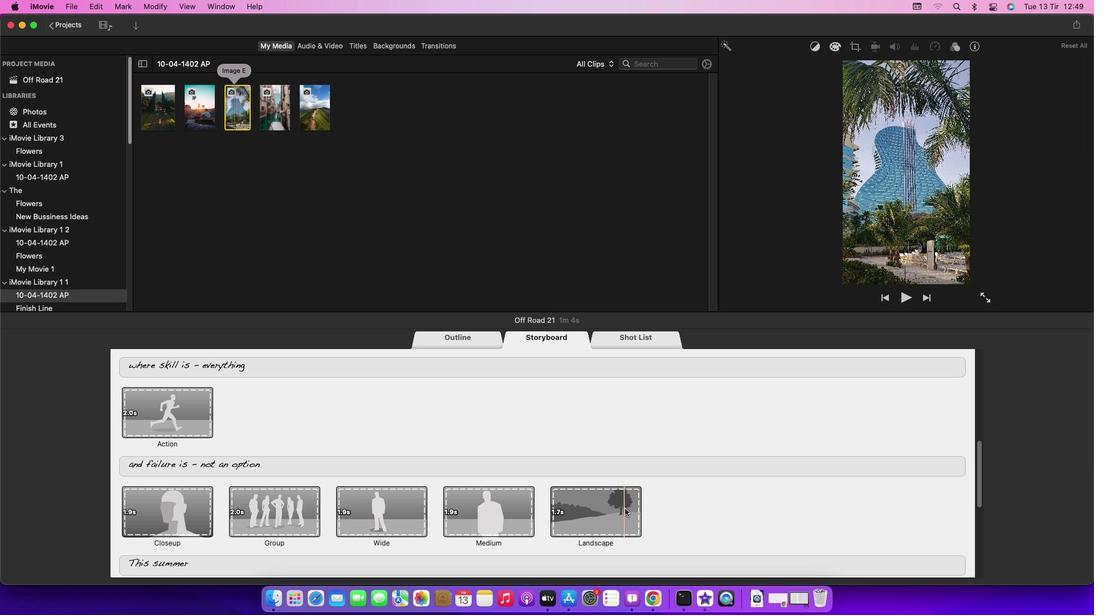 
Action: Mouse pressed left at (624, 508)
Screenshot: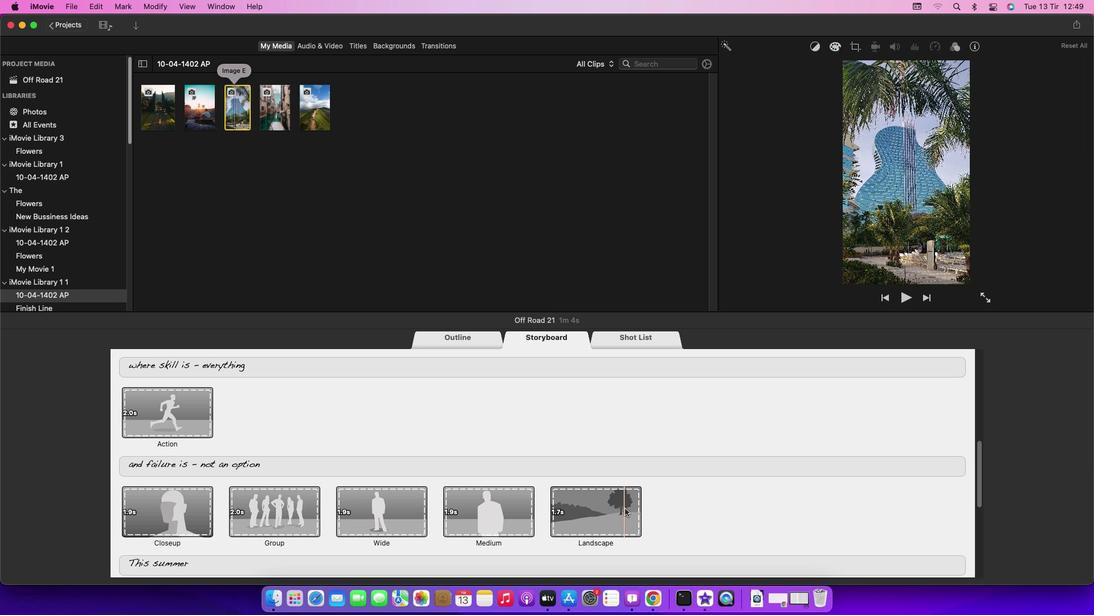 
Action: Mouse moved to (237, 118)
Screenshot: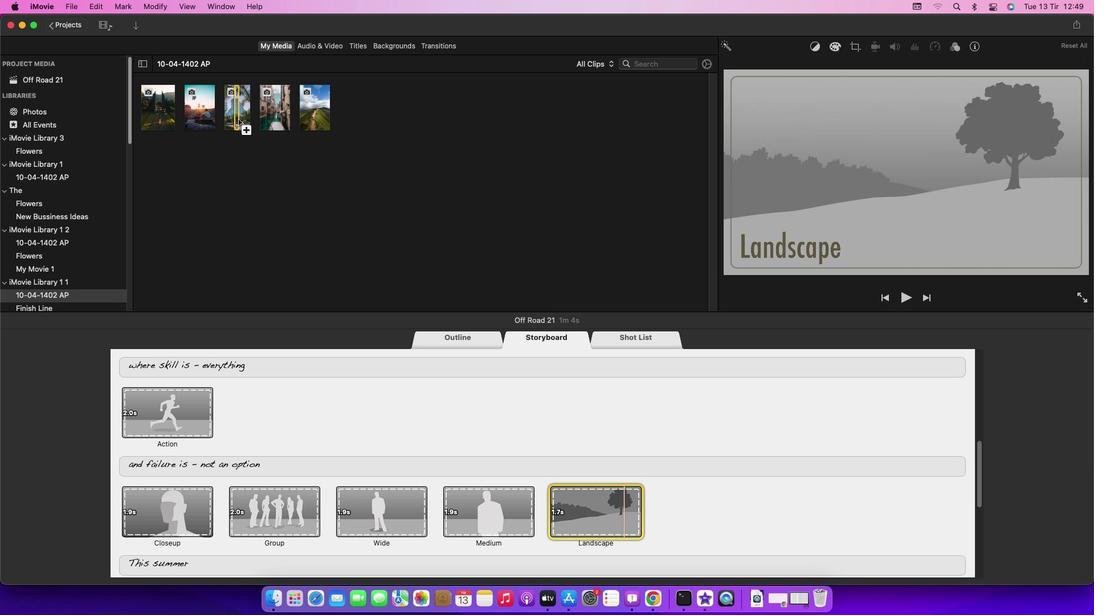 
Action: Mouse pressed left at (237, 118)
Screenshot: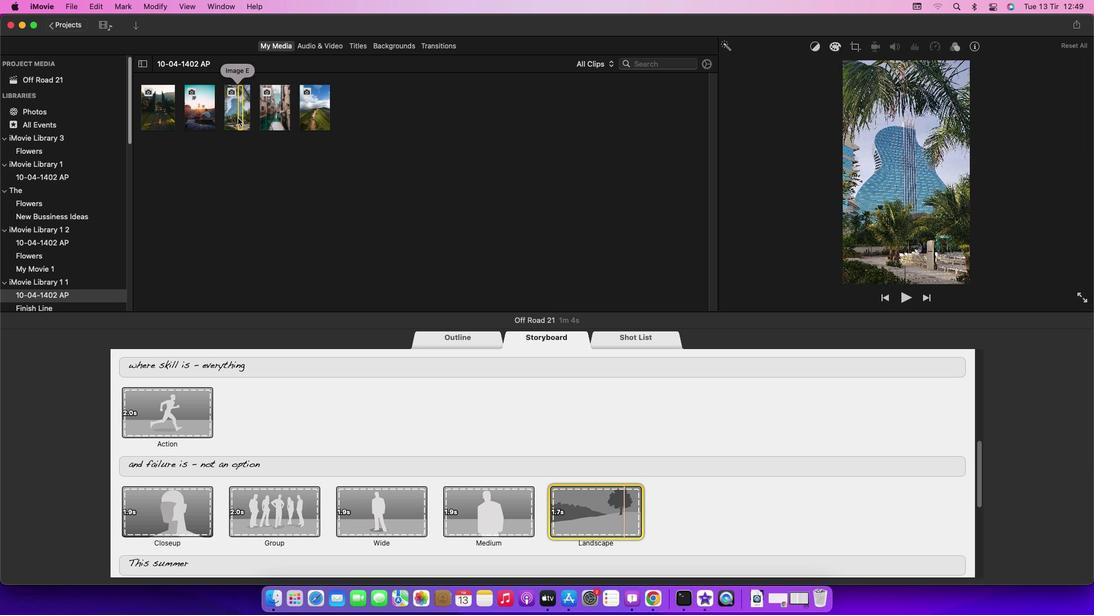 
Action: Mouse moved to (443, 196)
Screenshot: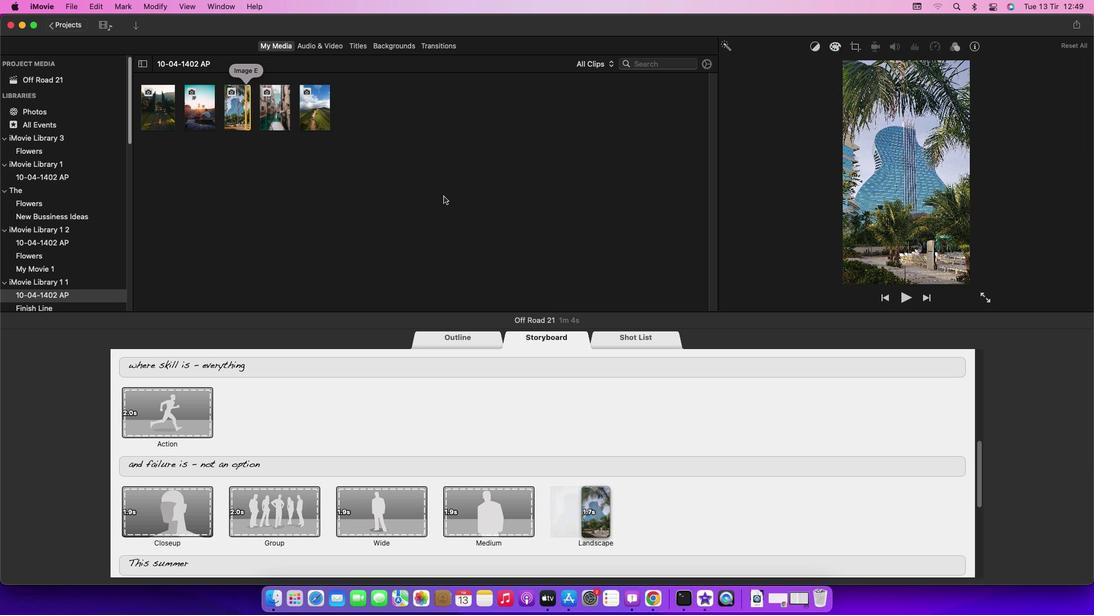 
